 Task: Look for space in Sakhnīn, Israel from 5th June, 2023 to 16th June, 2023 for 2 adults in price range Rs.7000 to Rs.15000. Place can be entire place with 1  bedroom having 1 bed and 1 bathroom. Property type can be house, flat, guest house, hotel. Amenities needed are: washing machine. Booking option can be shelf check-in. Required host language is English.
Action: Mouse moved to (414, 57)
Screenshot: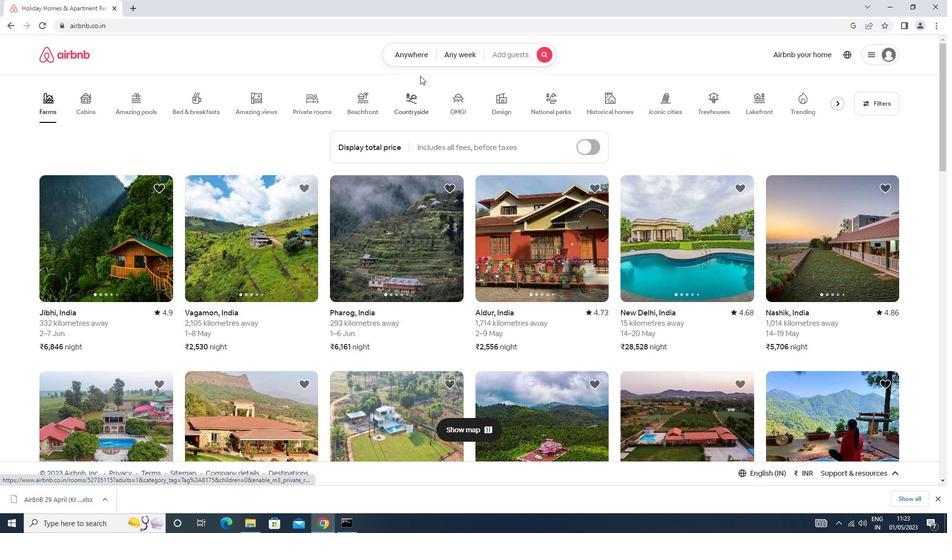 
Action: Mouse pressed left at (414, 57)
Screenshot: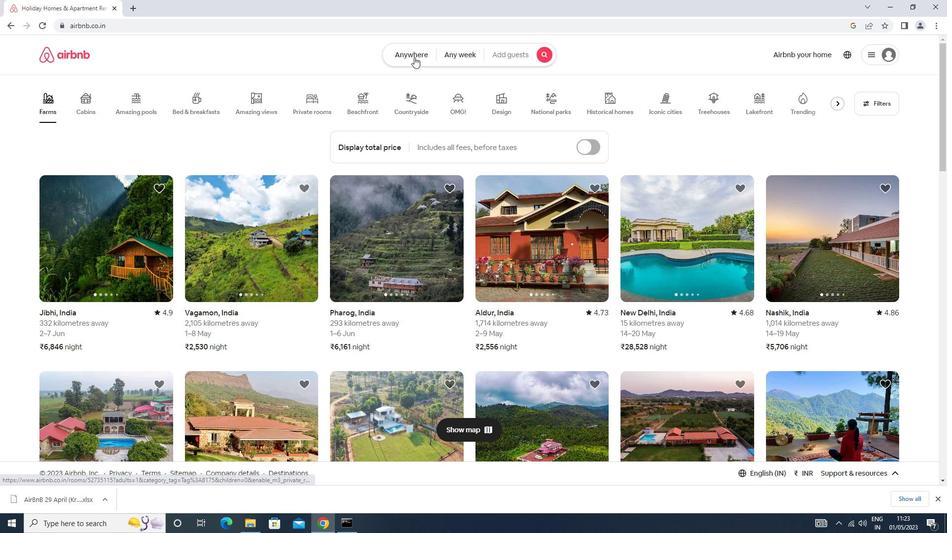 
Action: Mouse moved to (374, 87)
Screenshot: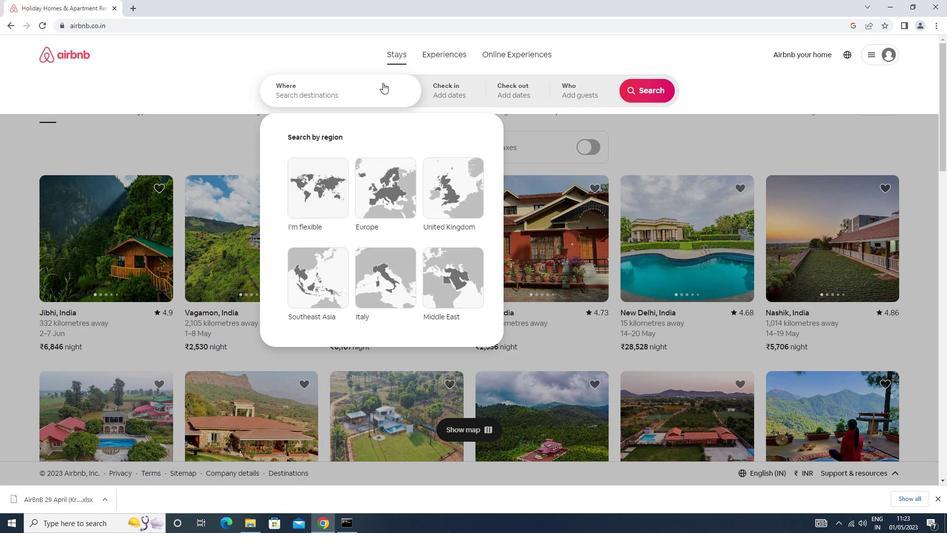 
Action: Mouse pressed left at (374, 87)
Screenshot: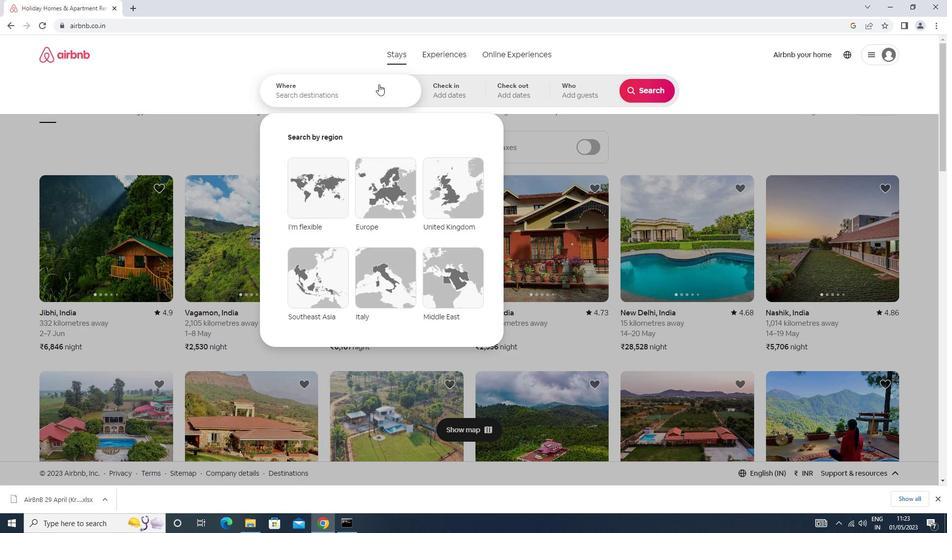 
Action: Key pressed sakhnin<Key.enter>
Screenshot: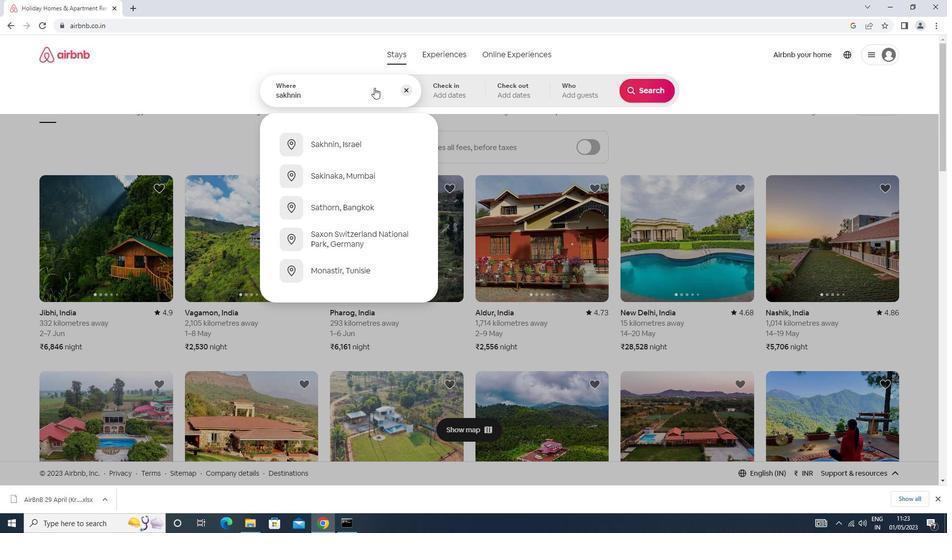 
Action: Mouse moved to (517, 238)
Screenshot: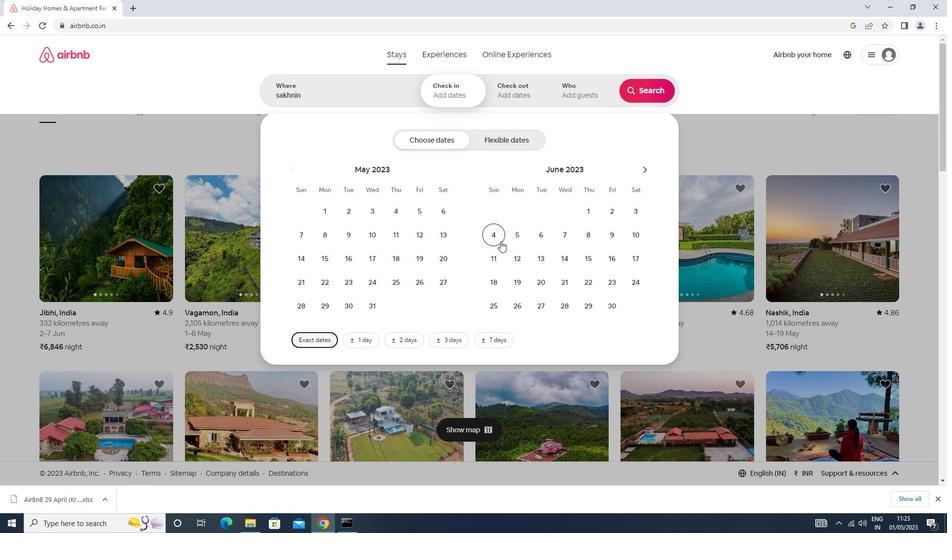 
Action: Mouse pressed left at (517, 238)
Screenshot: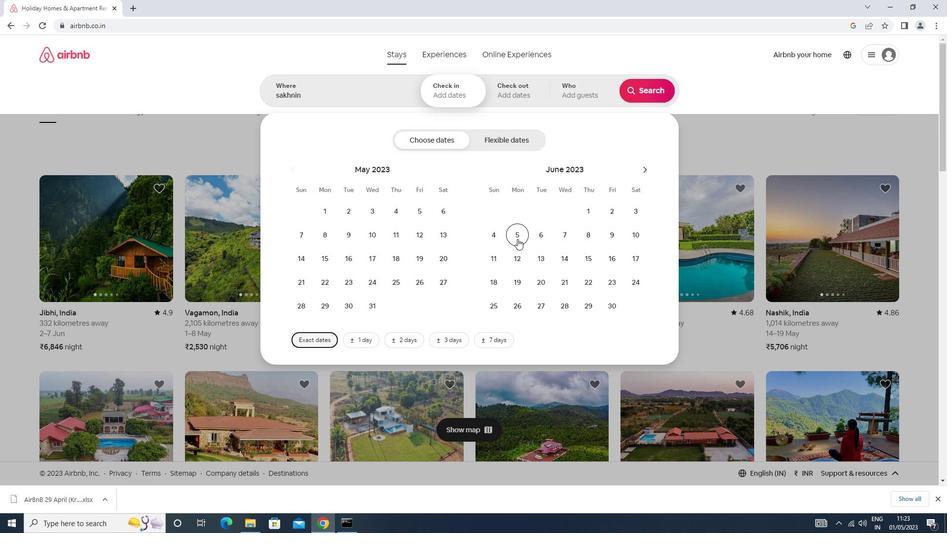 
Action: Mouse moved to (613, 258)
Screenshot: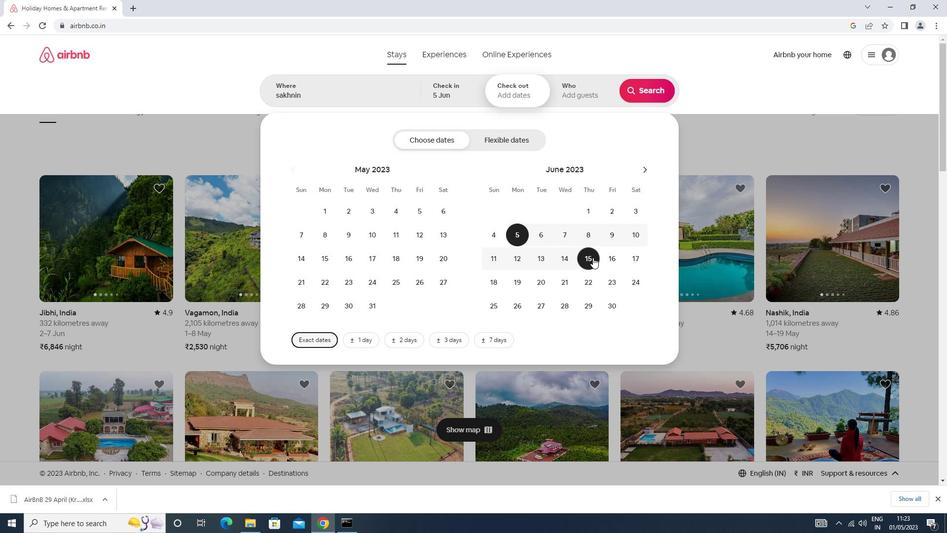 
Action: Mouse pressed left at (613, 258)
Screenshot: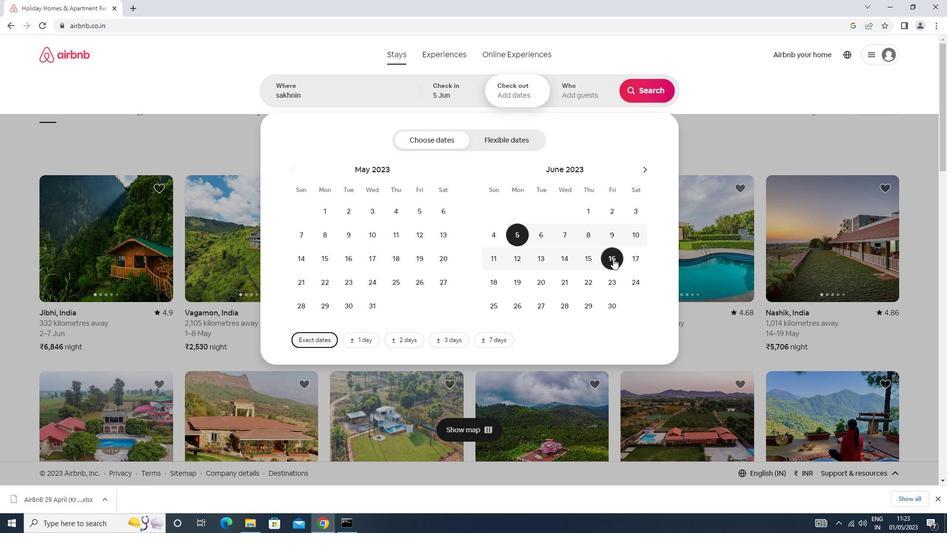 
Action: Mouse moved to (579, 88)
Screenshot: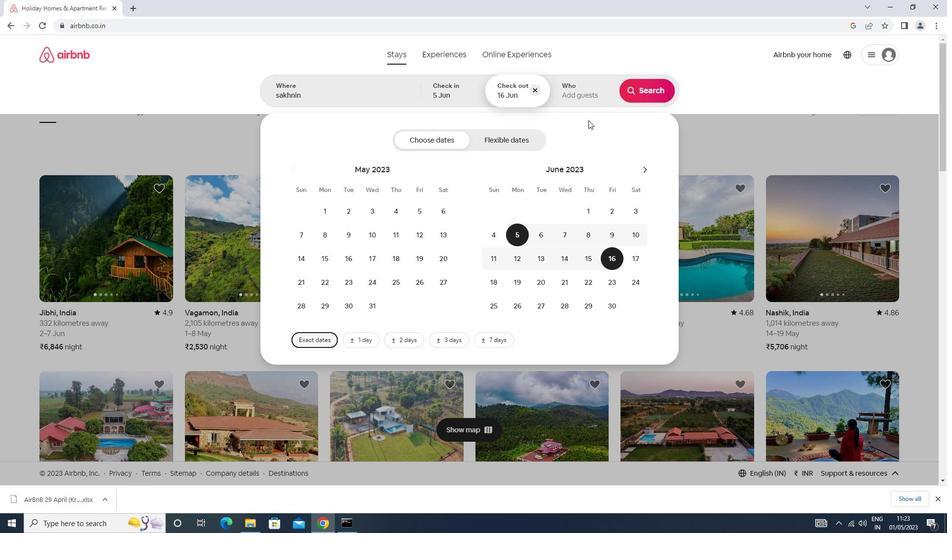 
Action: Mouse pressed left at (579, 88)
Screenshot: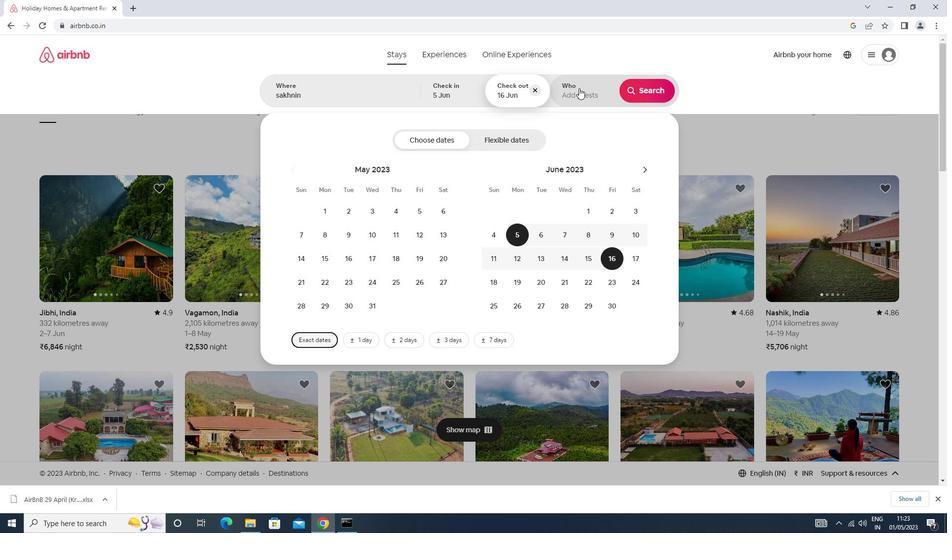 
Action: Mouse moved to (657, 145)
Screenshot: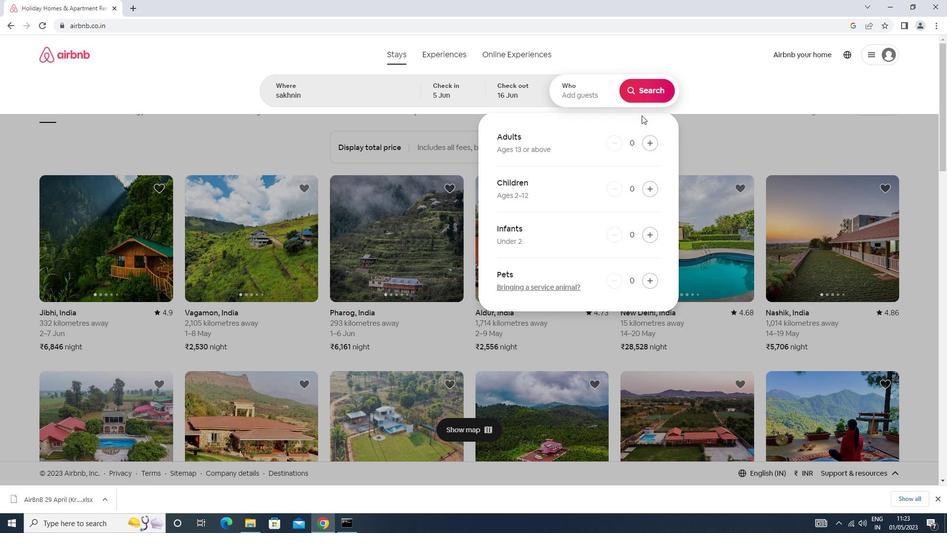 
Action: Mouse pressed left at (657, 145)
Screenshot: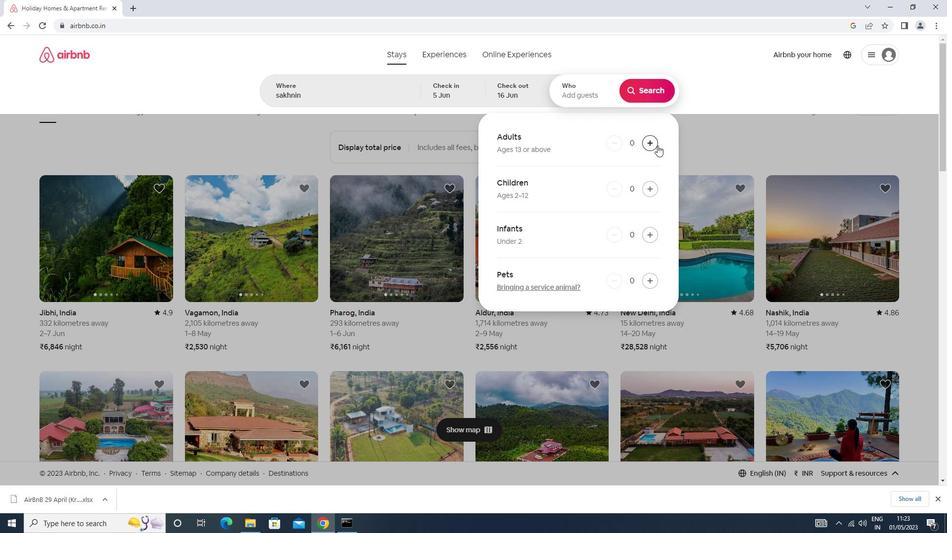 
Action: Mouse moved to (657, 145)
Screenshot: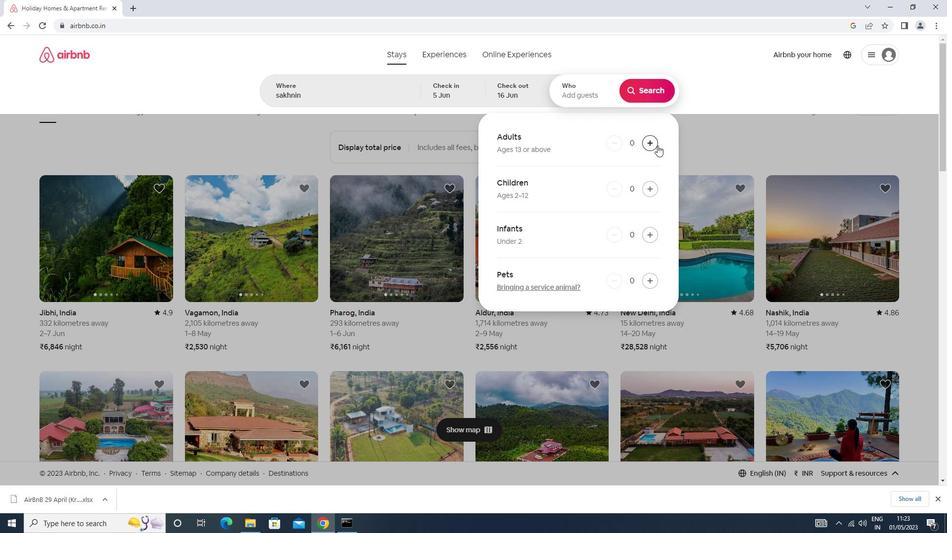 
Action: Mouse pressed left at (657, 145)
Screenshot: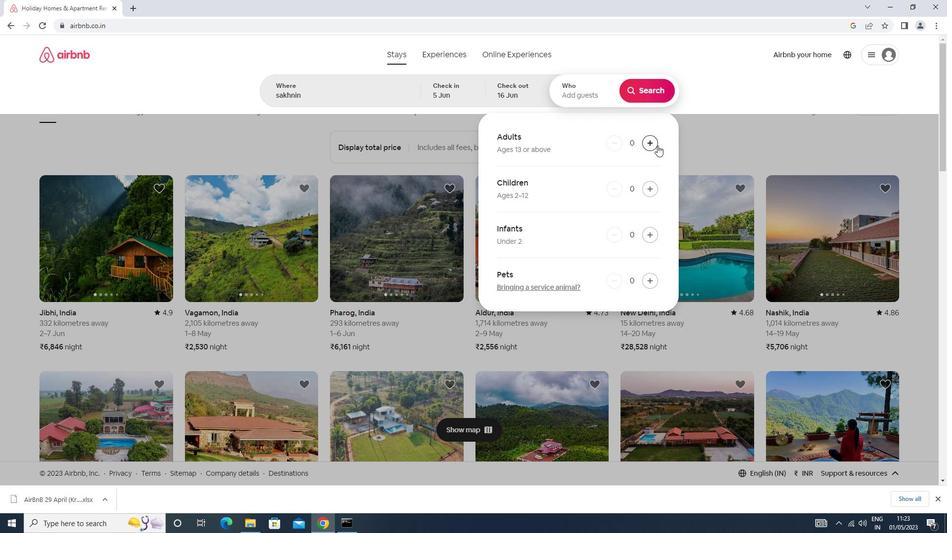 
Action: Mouse moved to (641, 81)
Screenshot: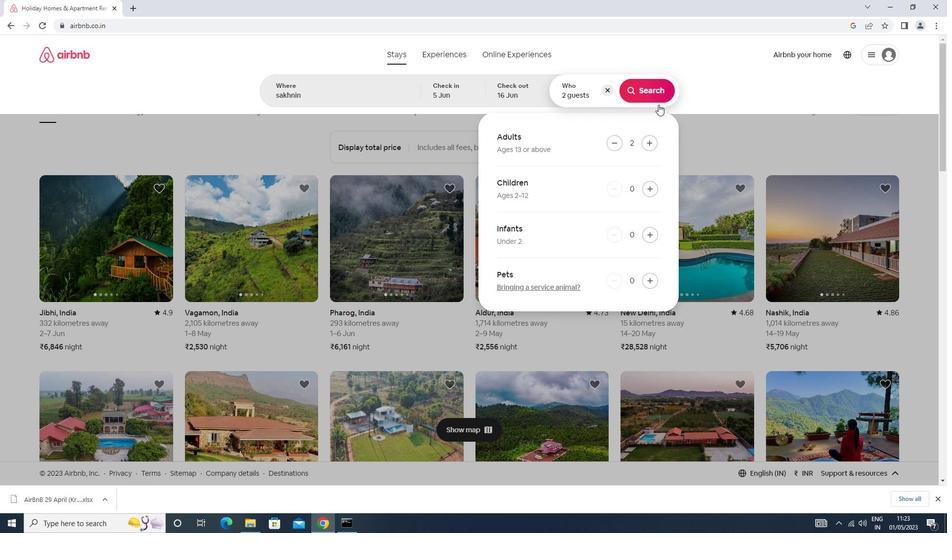 
Action: Mouse pressed left at (641, 81)
Screenshot: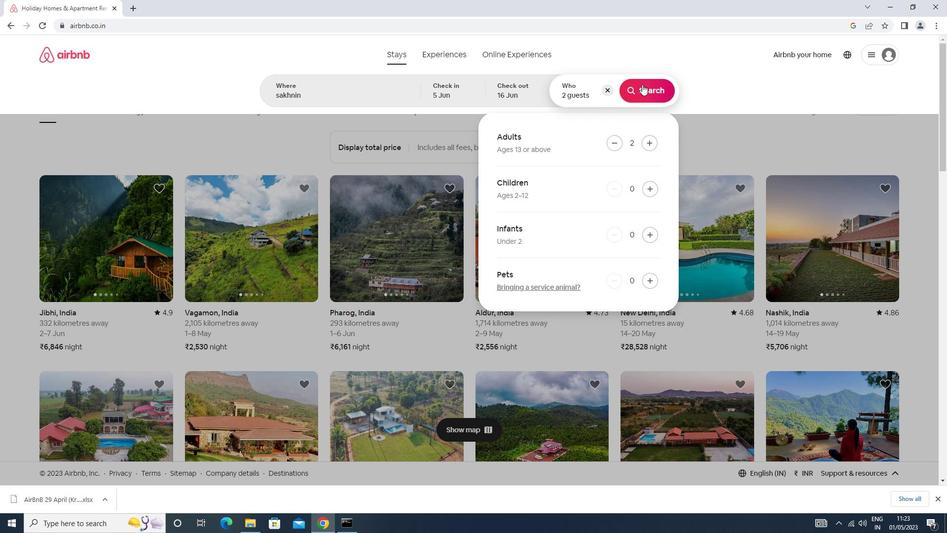 
Action: Mouse moved to (912, 92)
Screenshot: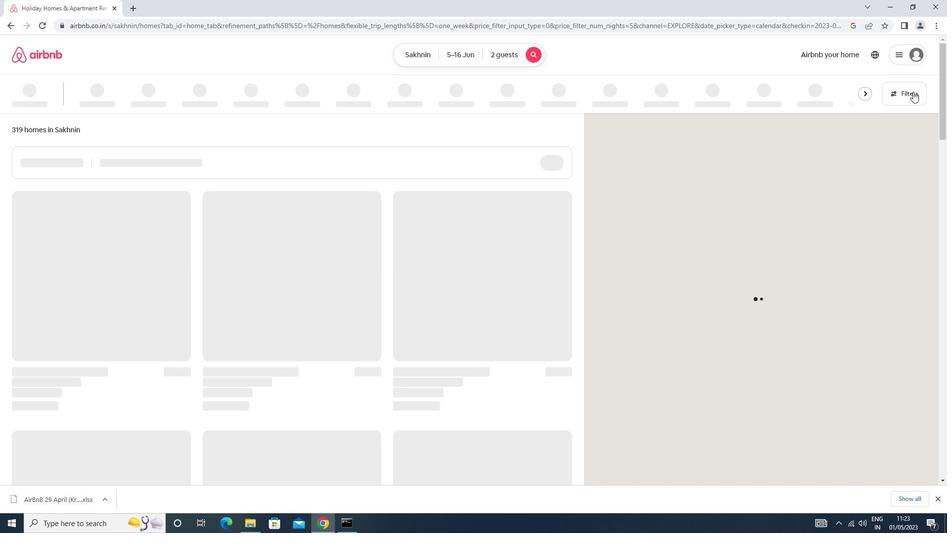 
Action: Mouse pressed left at (912, 92)
Screenshot: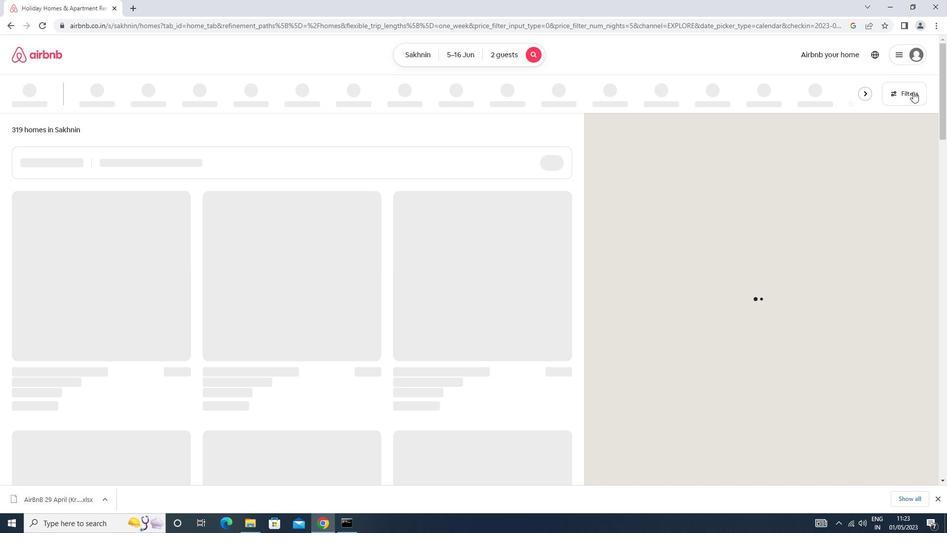 
Action: Mouse moved to (444, 219)
Screenshot: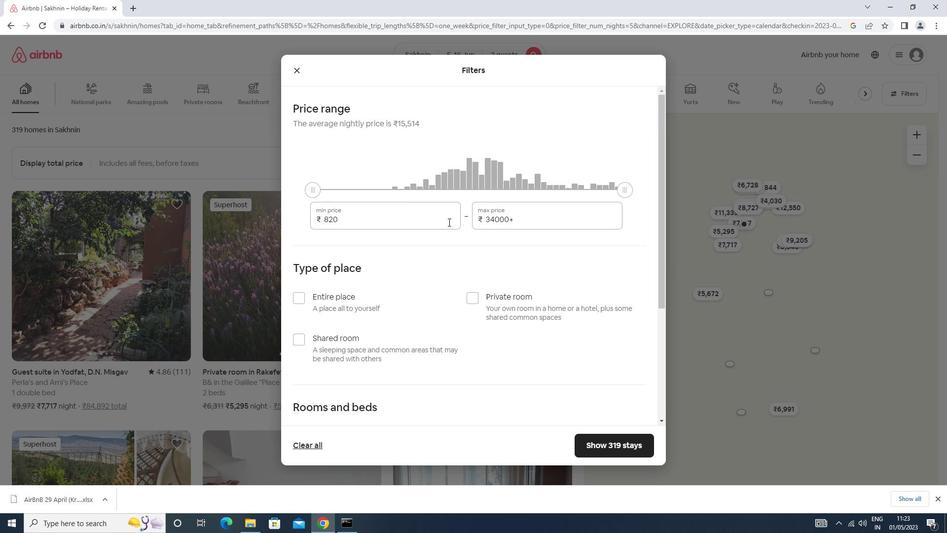 
Action: Mouse pressed left at (444, 219)
Screenshot: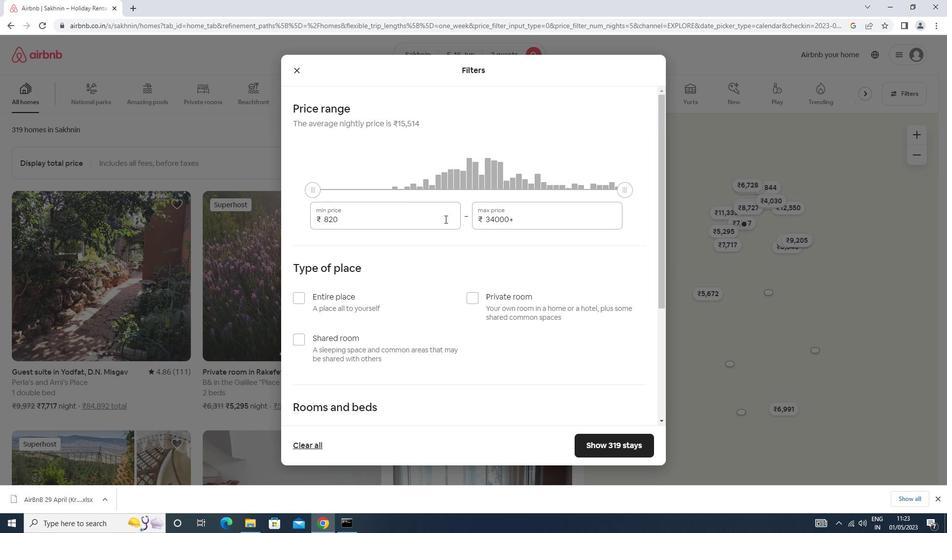 
Action: Key pressed <Key.backspace><Key.backspace><Key.backspace>7000<Key.tab>15000
Screenshot: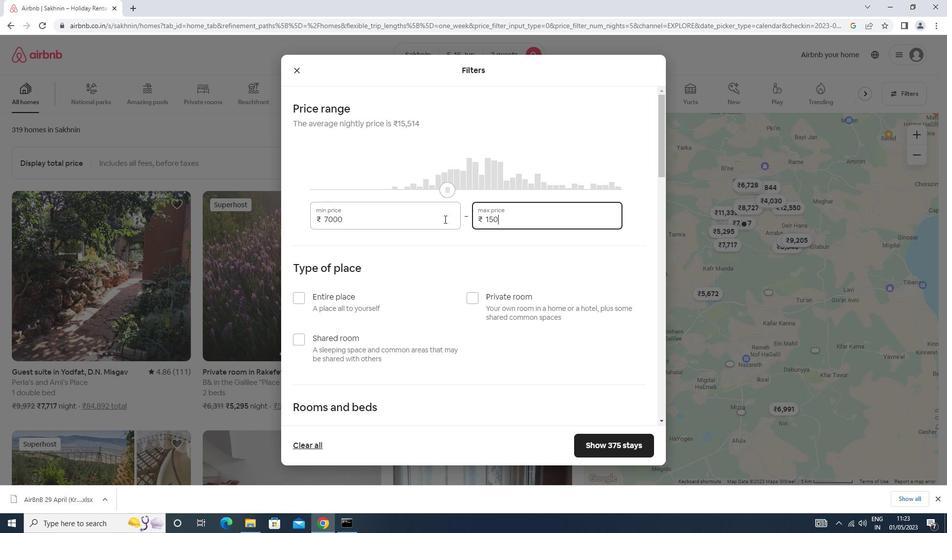 
Action: Mouse scrolled (444, 218) with delta (0, 0)
Screenshot: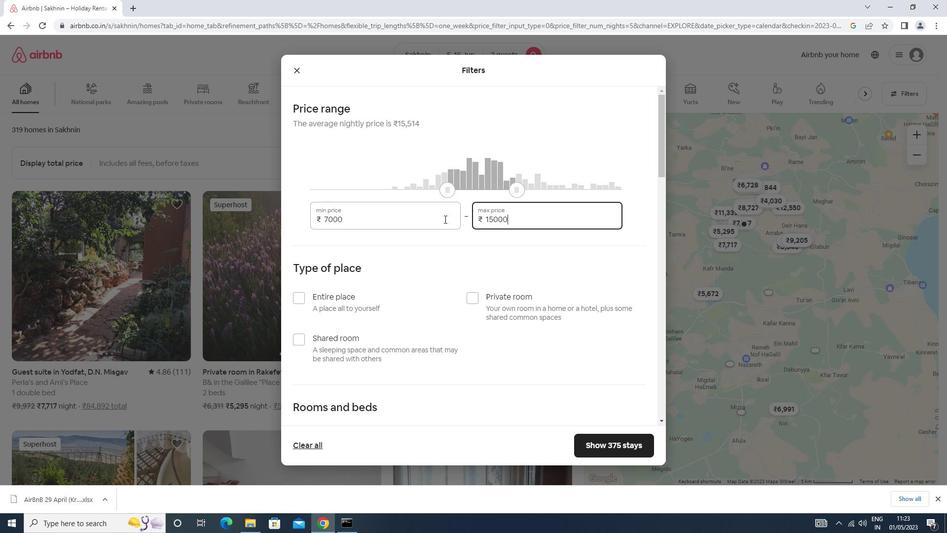 
Action: Mouse scrolled (444, 218) with delta (0, 0)
Screenshot: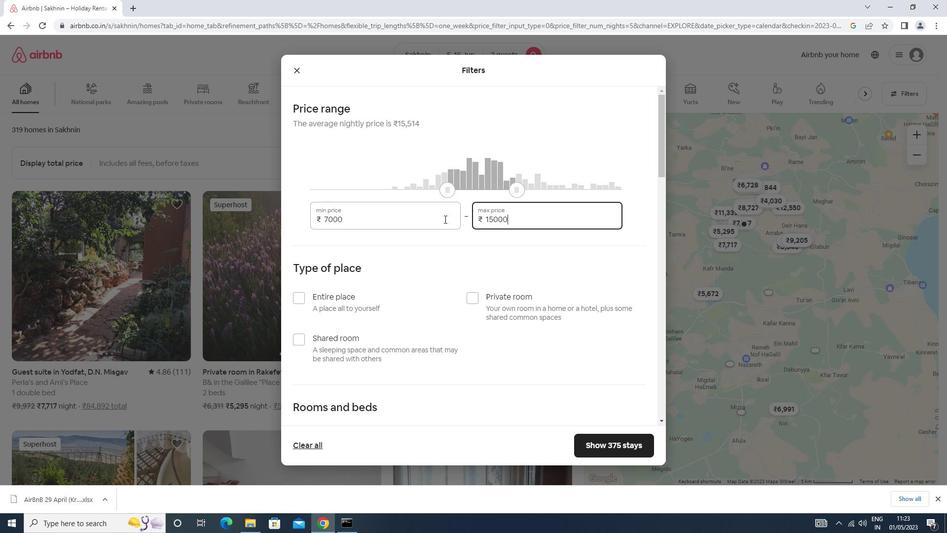 
Action: Mouse moved to (321, 194)
Screenshot: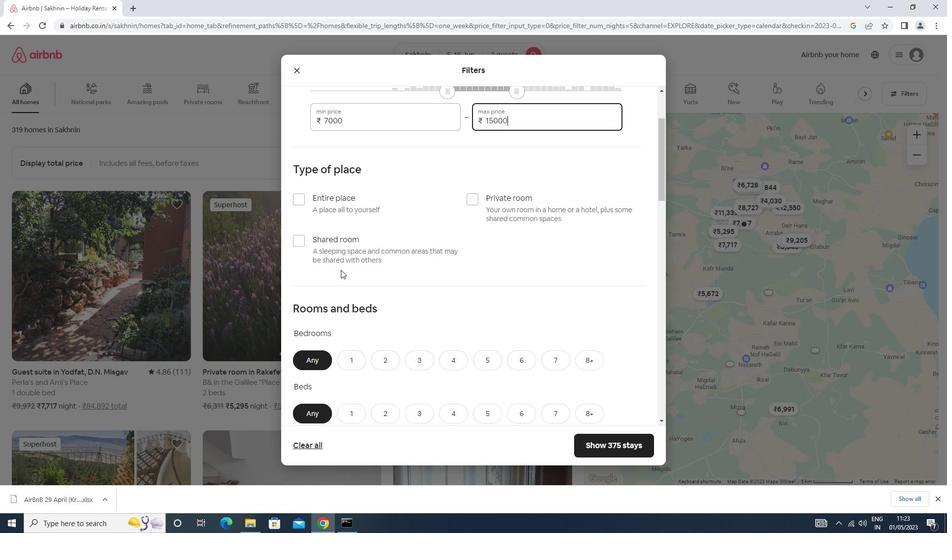 
Action: Mouse pressed left at (321, 194)
Screenshot: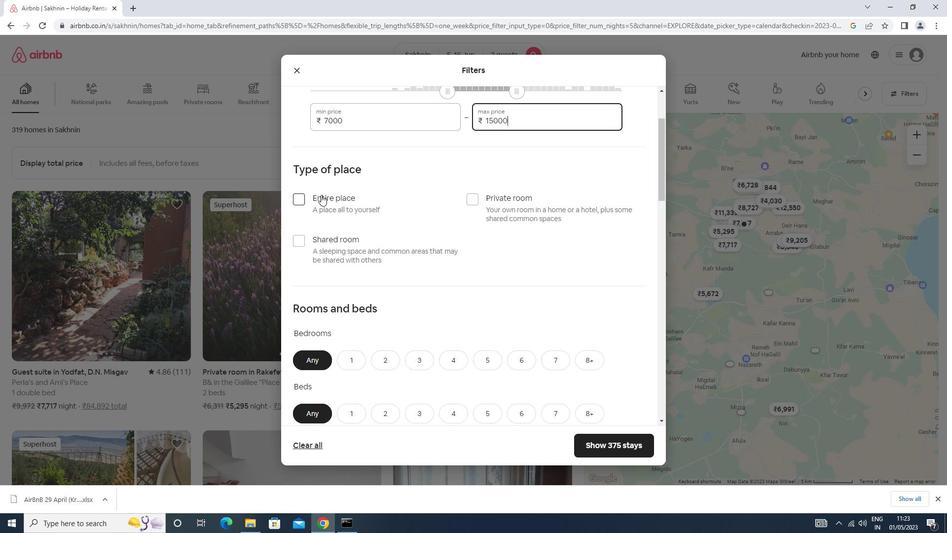
Action: Mouse moved to (321, 193)
Screenshot: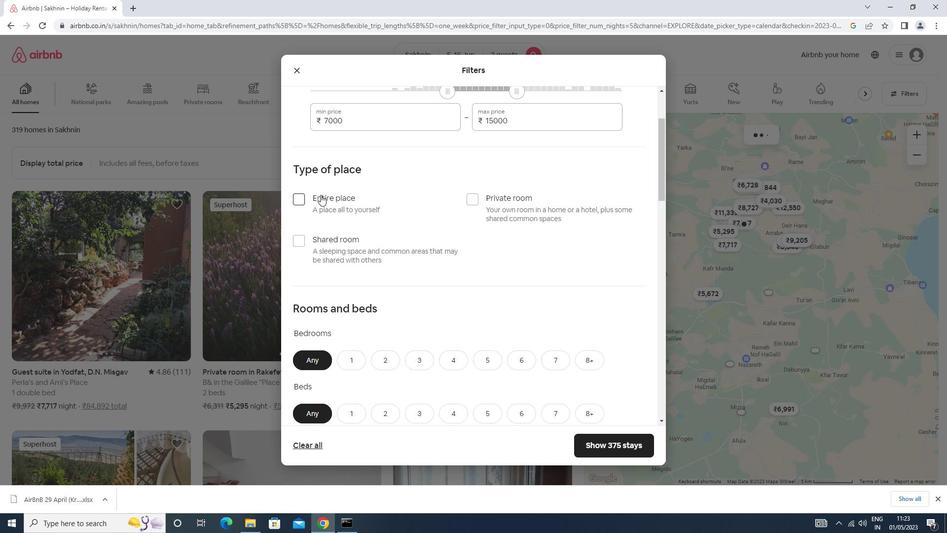 
Action: Mouse scrolled (321, 193) with delta (0, 0)
Screenshot: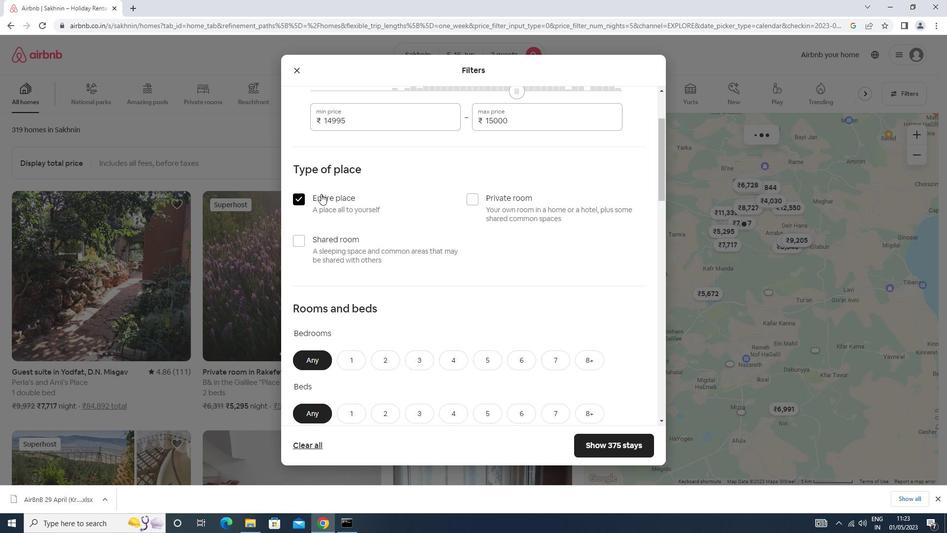 
Action: Mouse scrolled (321, 193) with delta (0, 0)
Screenshot: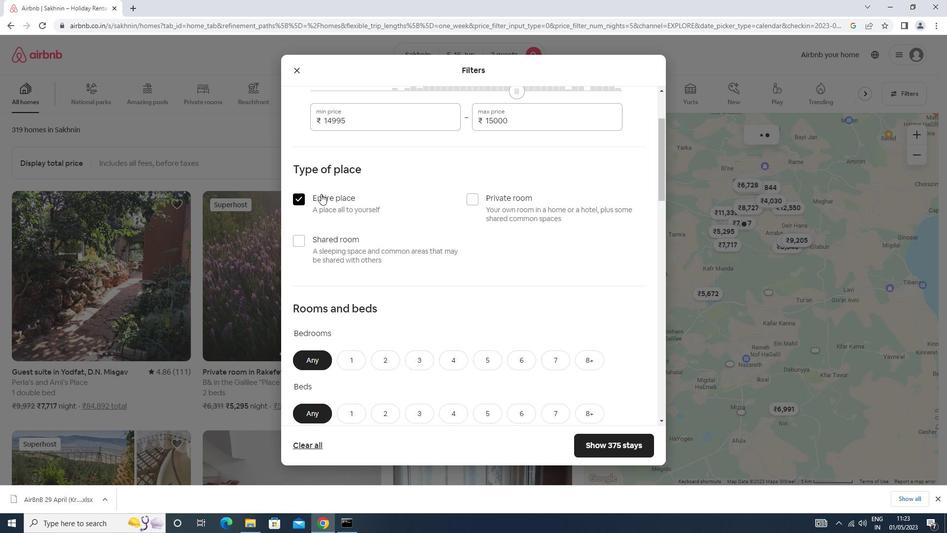 
Action: Mouse moved to (350, 258)
Screenshot: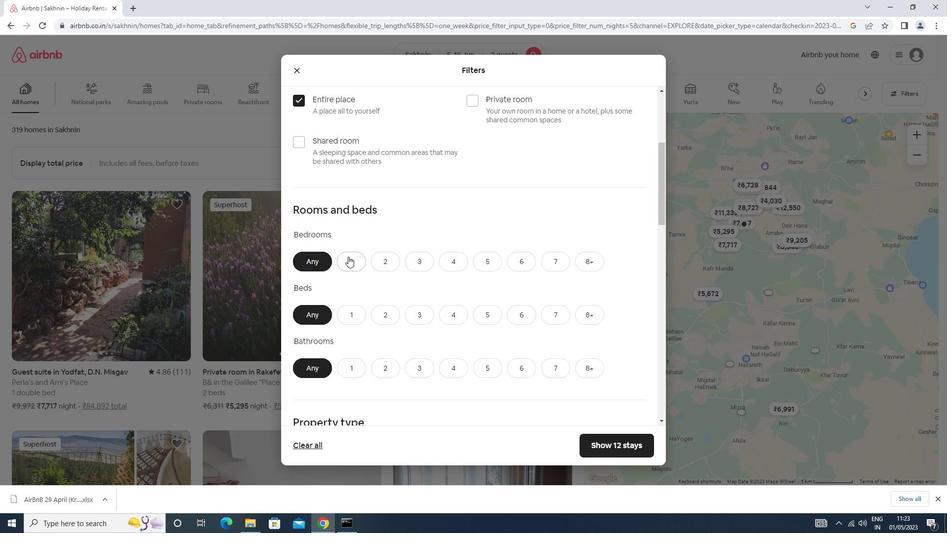 
Action: Mouse pressed left at (350, 258)
Screenshot: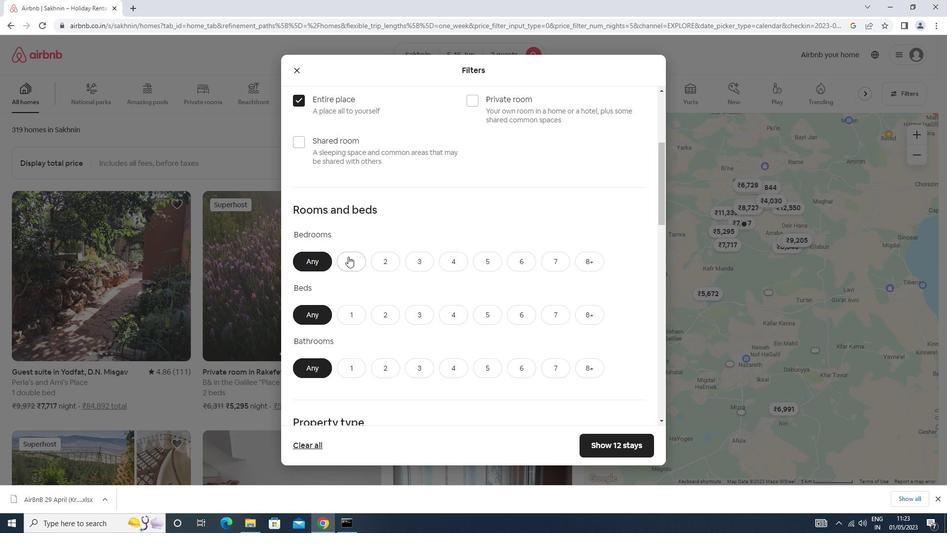 
Action: Mouse moved to (358, 317)
Screenshot: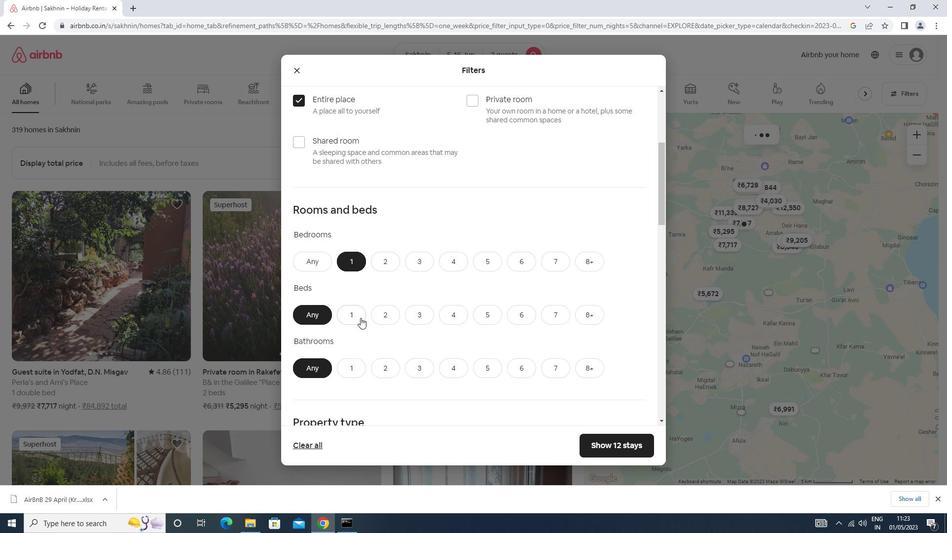 
Action: Mouse pressed left at (358, 317)
Screenshot: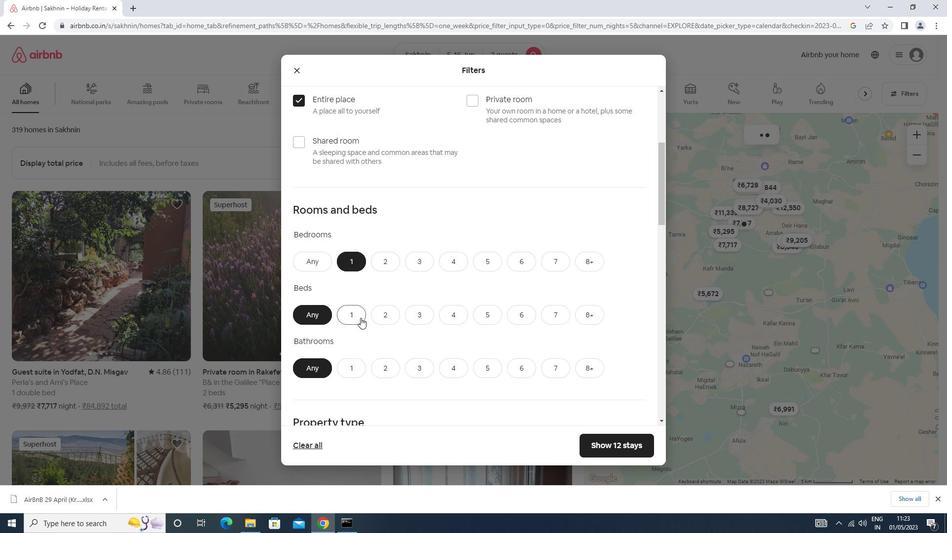 
Action: Mouse moved to (344, 368)
Screenshot: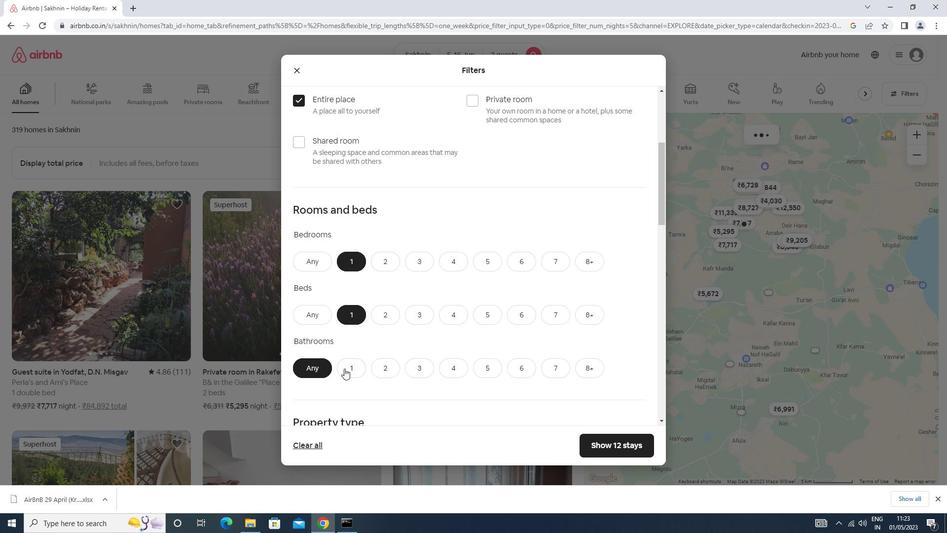 
Action: Mouse pressed left at (344, 368)
Screenshot: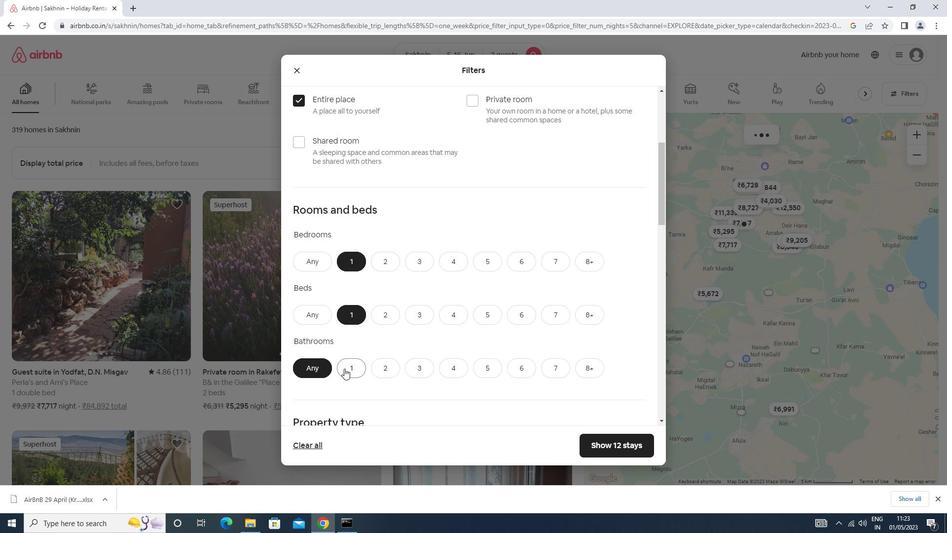 
Action: Mouse moved to (372, 314)
Screenshot: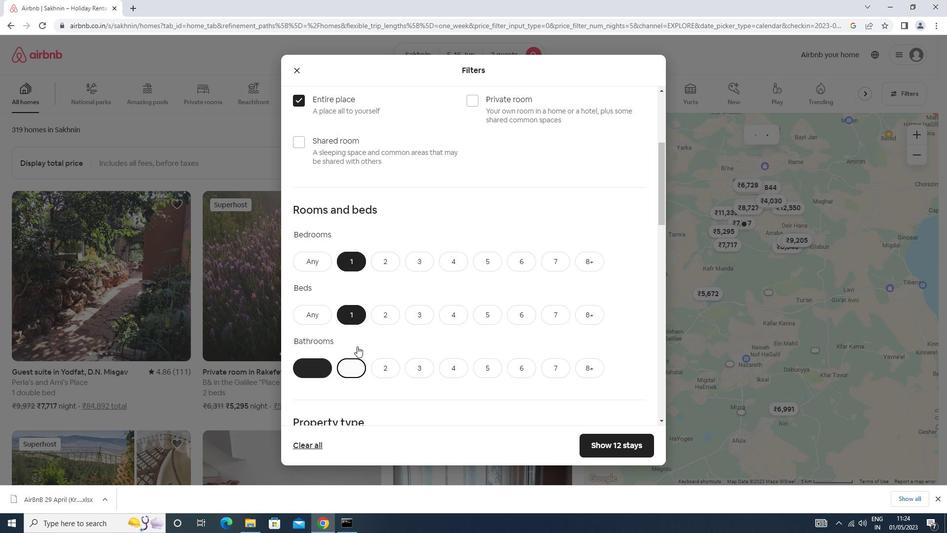 
Action: Mouse scrolled (372, 313) with delta (0, 0)
Screenshot: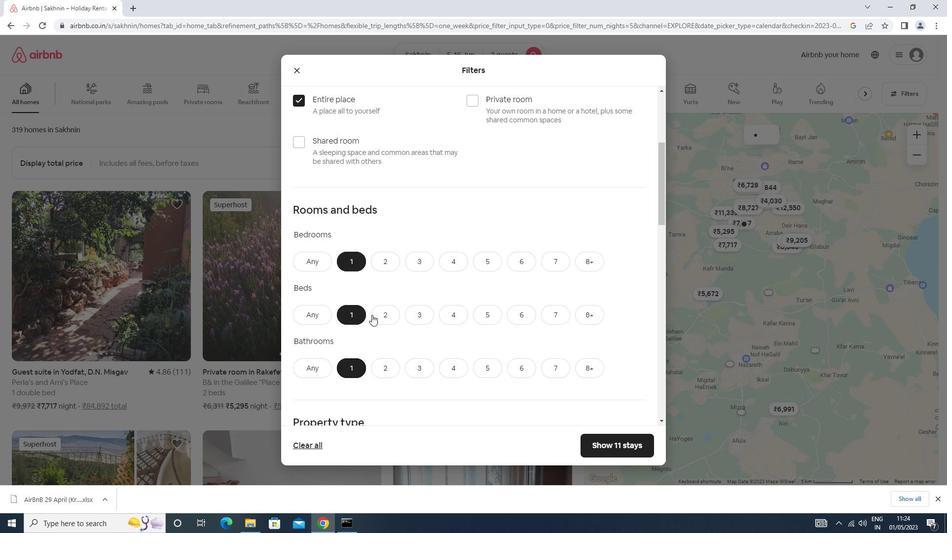 
Action: Mouse moved to (372, 313)
Screenshot: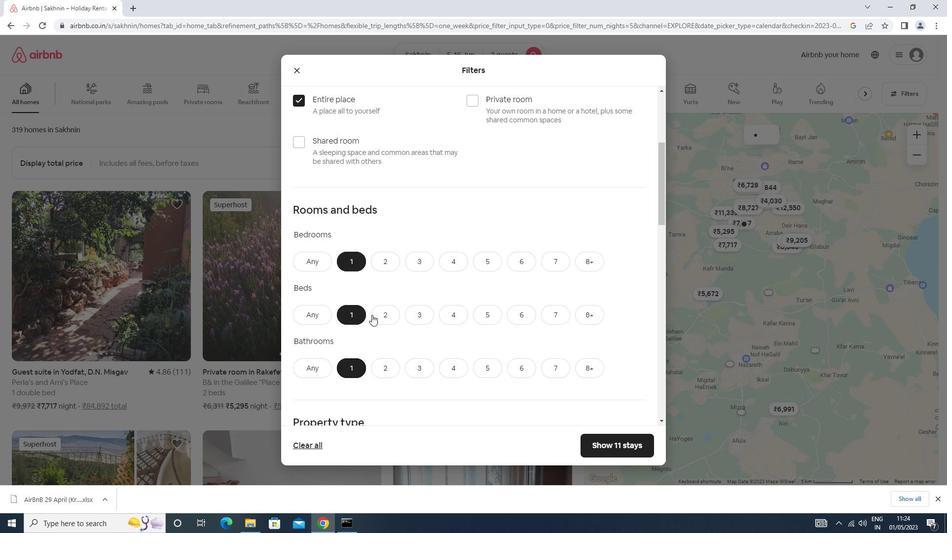 
Action: Mouse scrolled (372, 313) with delta (0, 0)
Screenshot: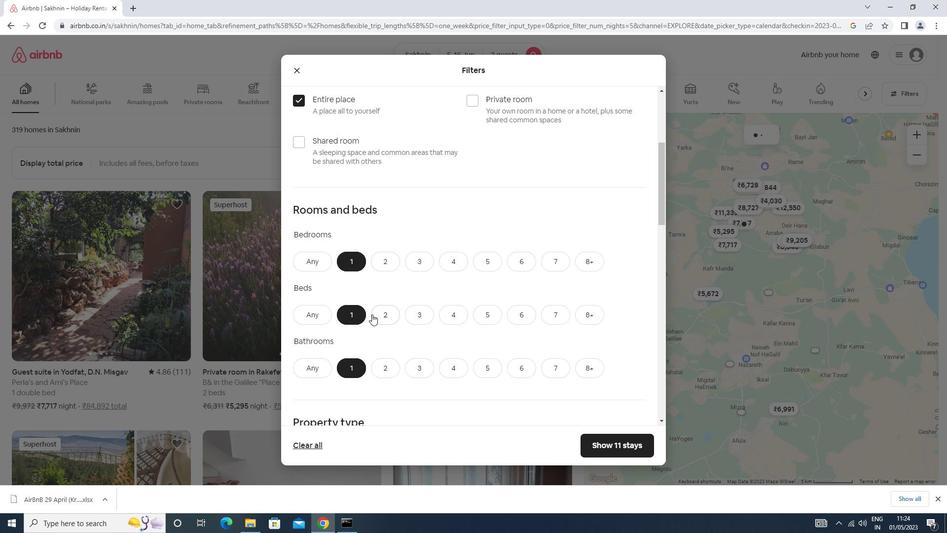 
Action: Mouse moved to (371, 313)
Screenshot: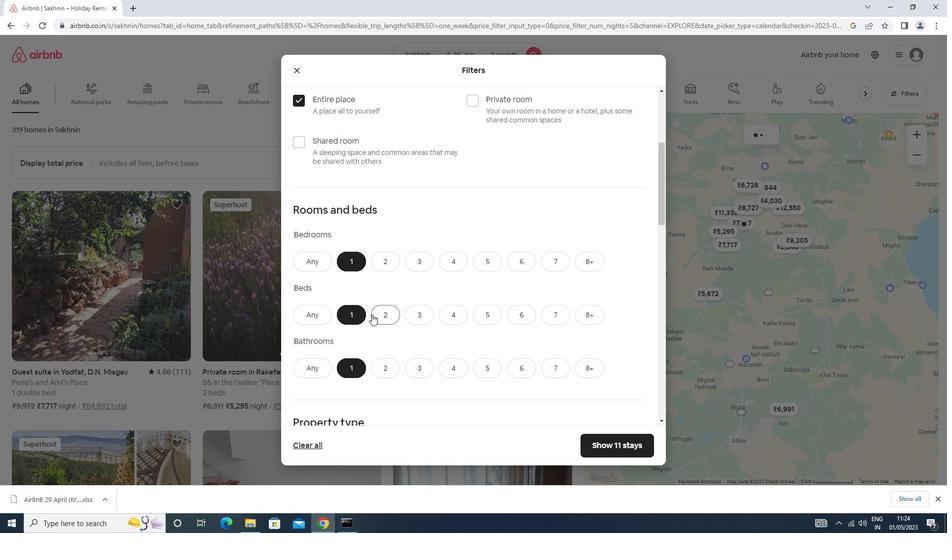 
Action: Mouse scrolled (371, 313) with delta (0, 0)
Screenshot: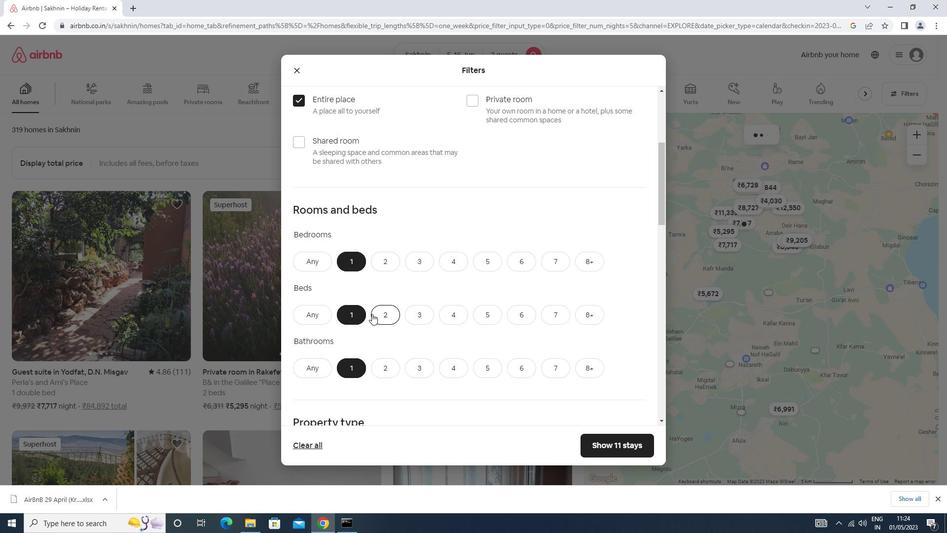 
Action: Mouse scrolled (371, 313) with delta (0, 0)
Screenshot: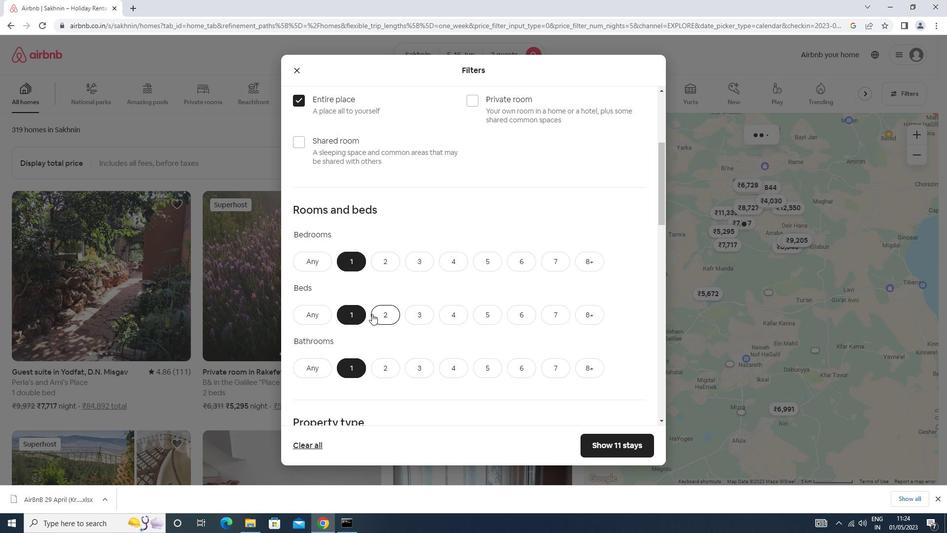 
Action: Mouse moved to (353, 279)
Screenshot: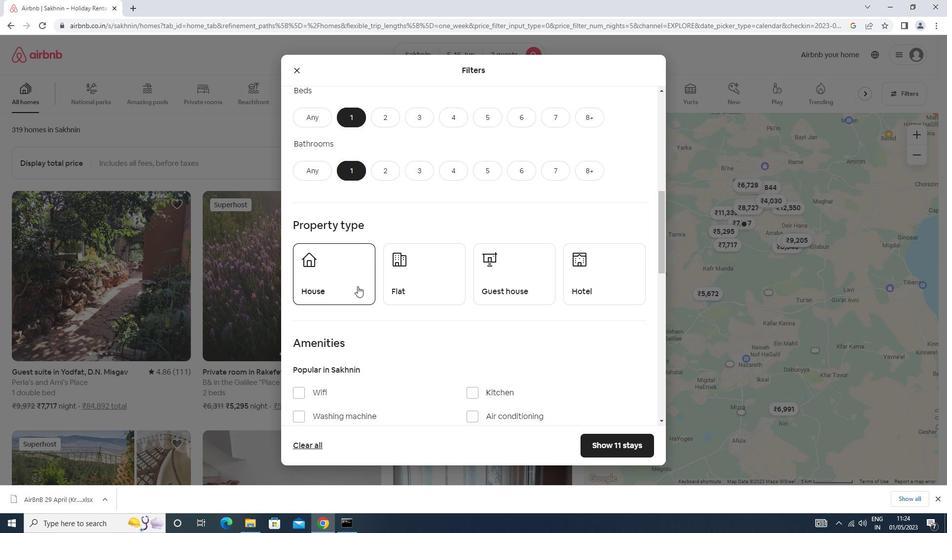 
Action: Mouse pressed left at (353, 279)
Screenshot: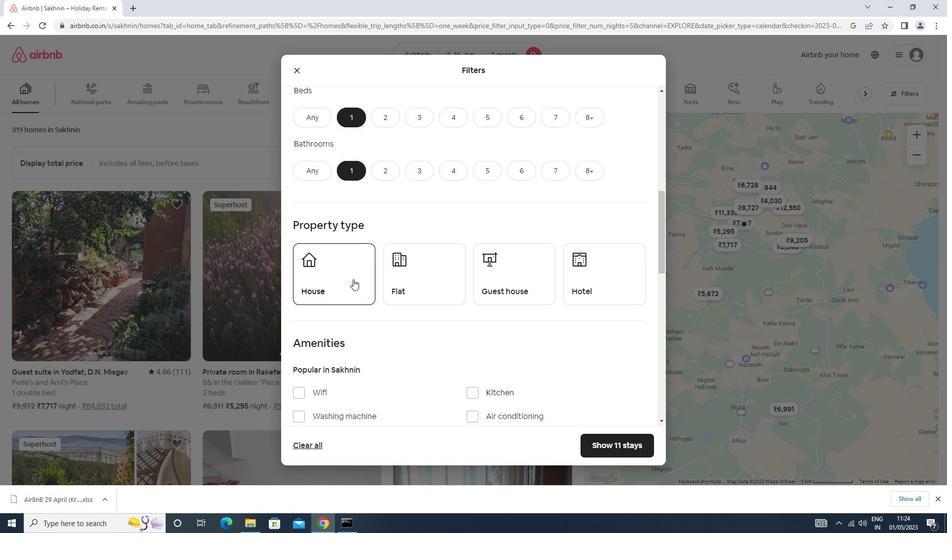 
Action: Mouse moved to (433, 276)
Screenshot: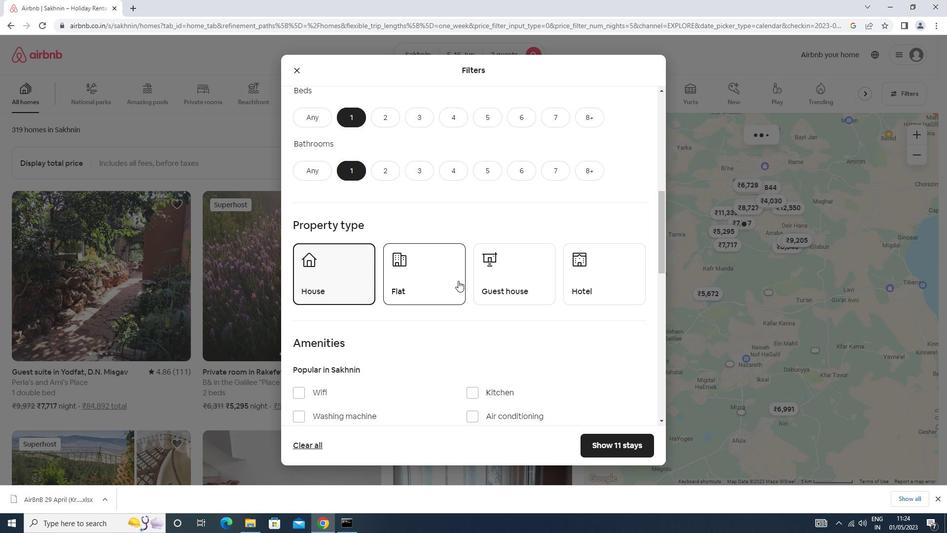 
Action: Mouse pressed left at (433, 276)
Screenshot: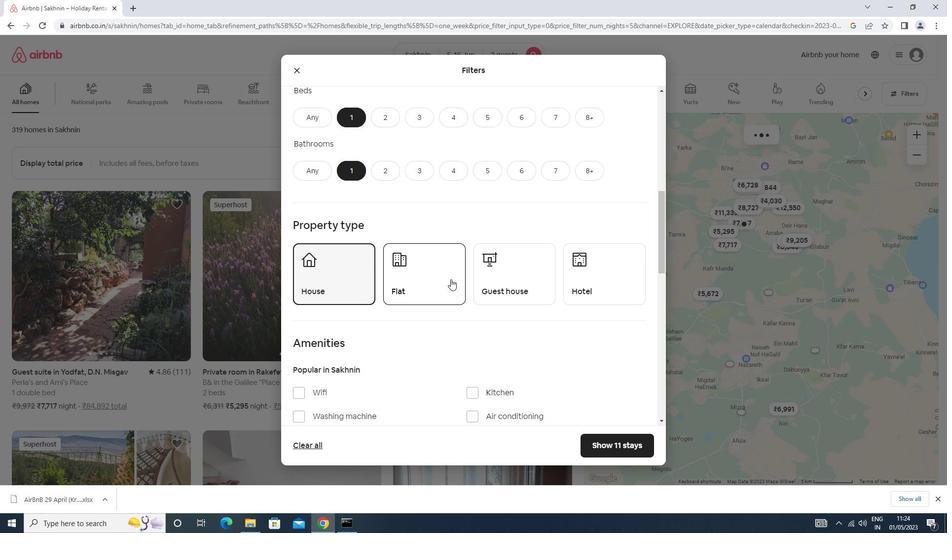 
Action: Mouse moved to (518, 271)
Screenshot: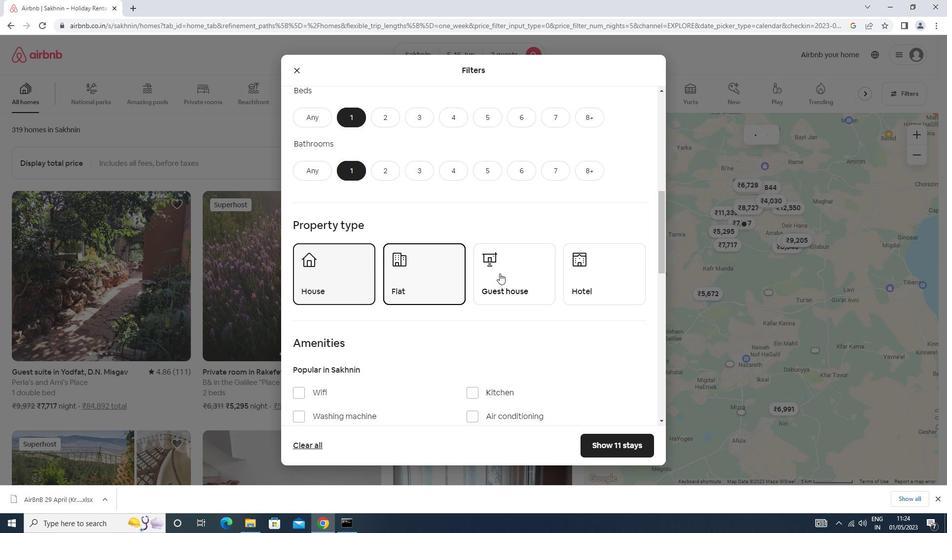 
Action: Mouse pressed left at (518, 271)
Screenshot: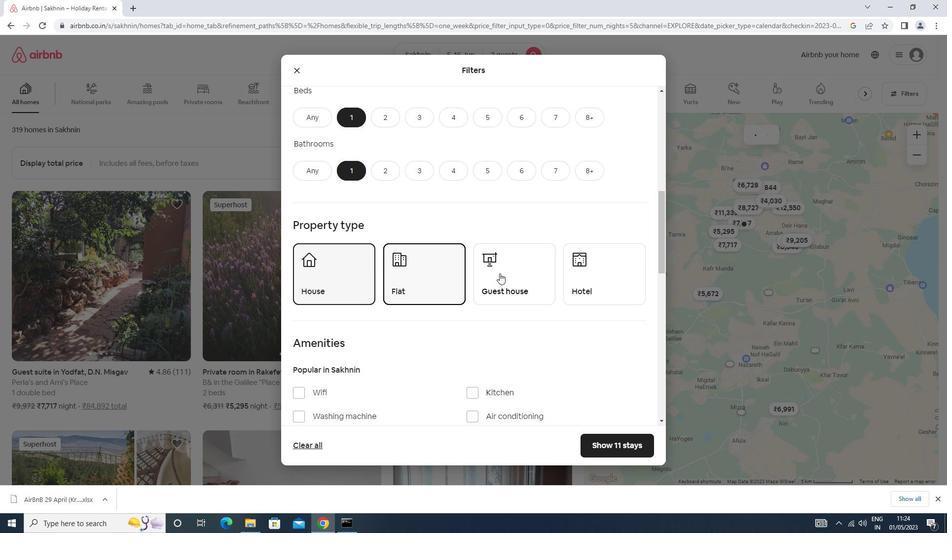 
Action: Mouse moved to (602, 282)
Screenshot: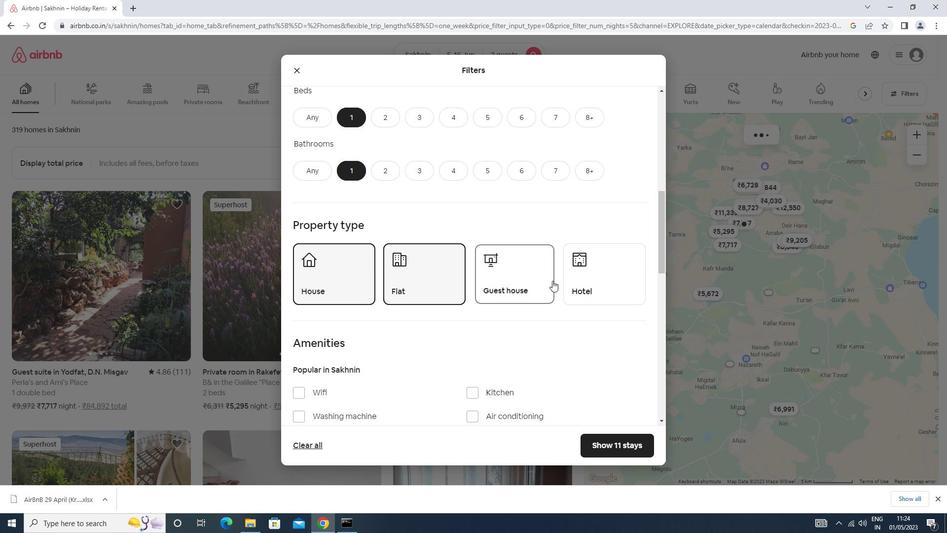 
Action: Mouse pressed left at (602, 282)
Screenshot: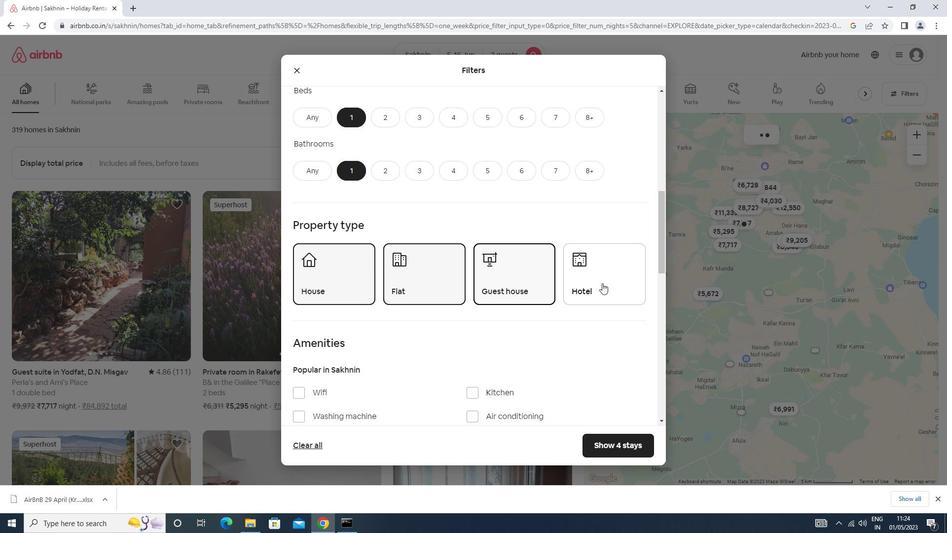 
Action: Mouse moved to (412, 266)
Screenshot: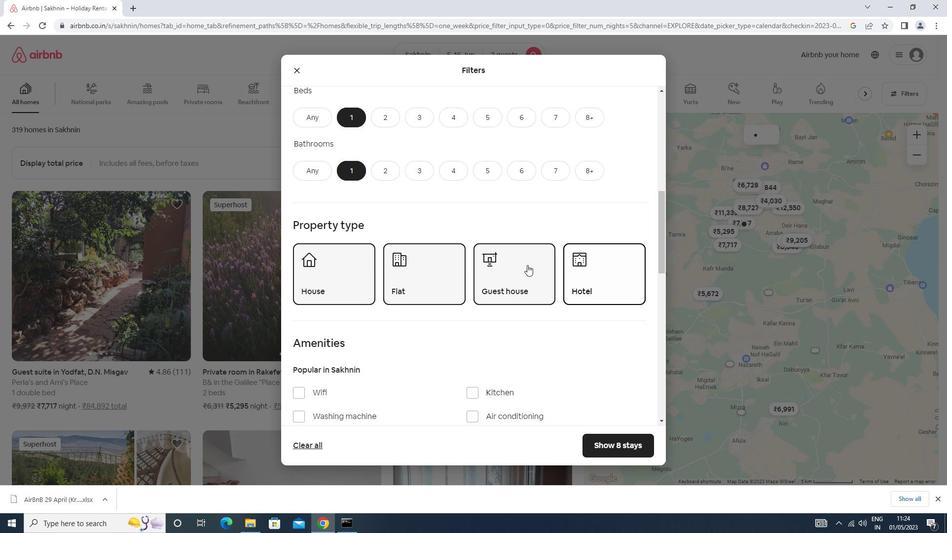 
Action: Mouse scrolled (412, 266) with delta (0, 0)
Screenshot: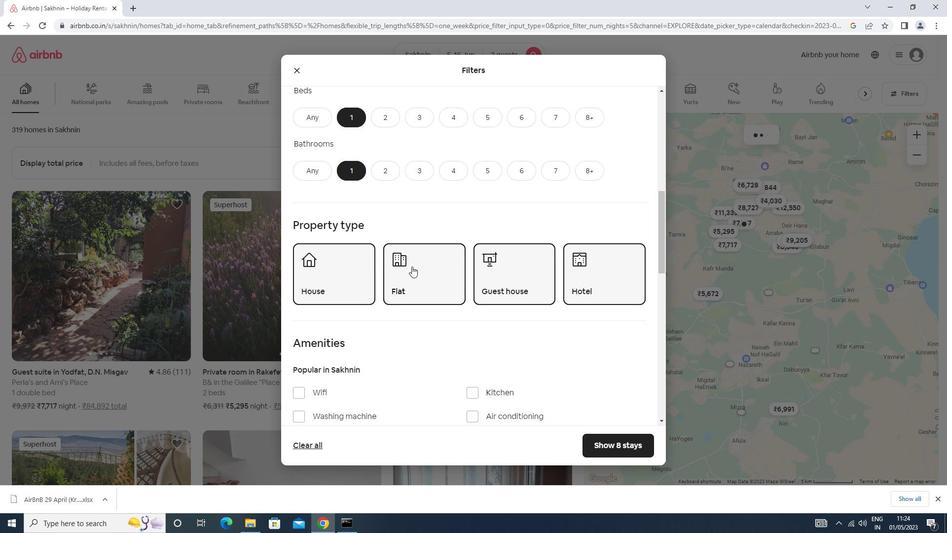 
Action: Mouse moved to (411, 267)
Screenshot: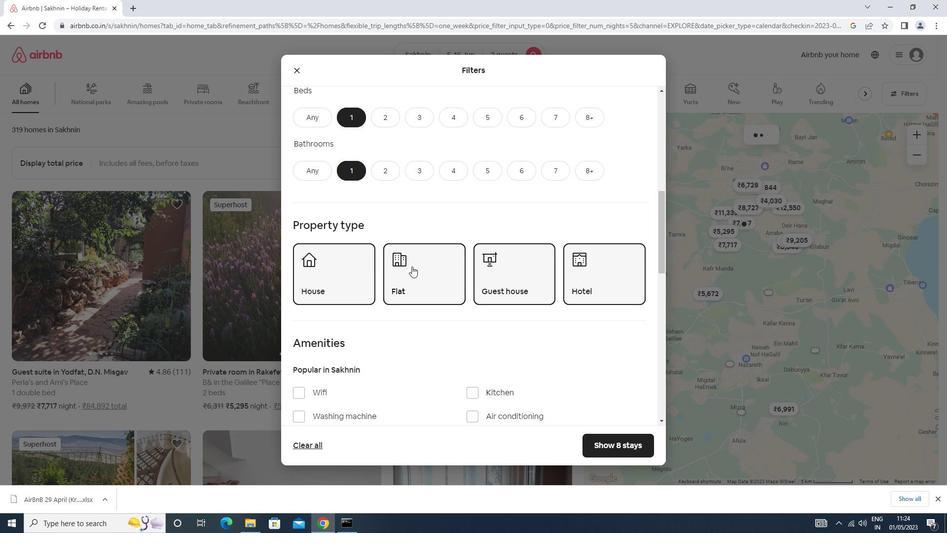 
Action: Mouse scrolled (411, 266) with delta (0, 0)
Screenshot: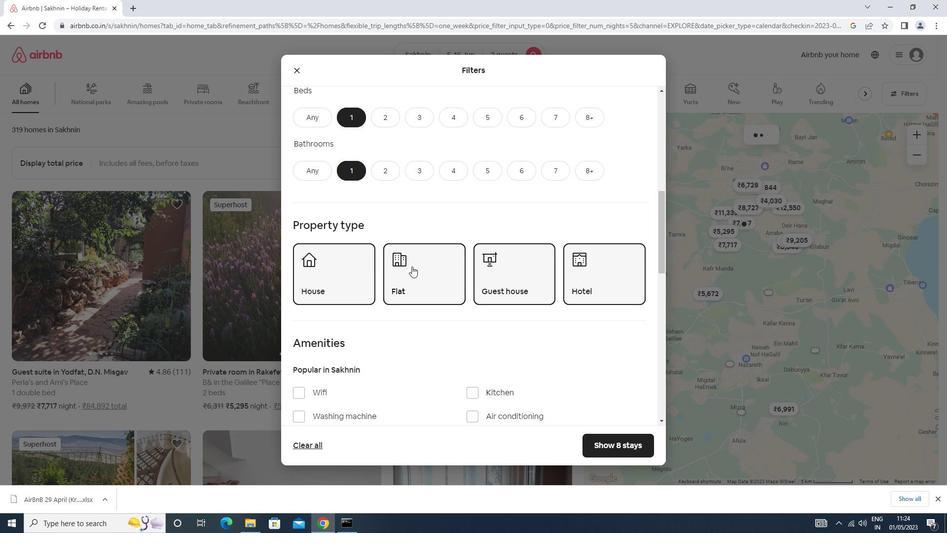 
Action: Mouse moved to (411, 267)
Screenshot: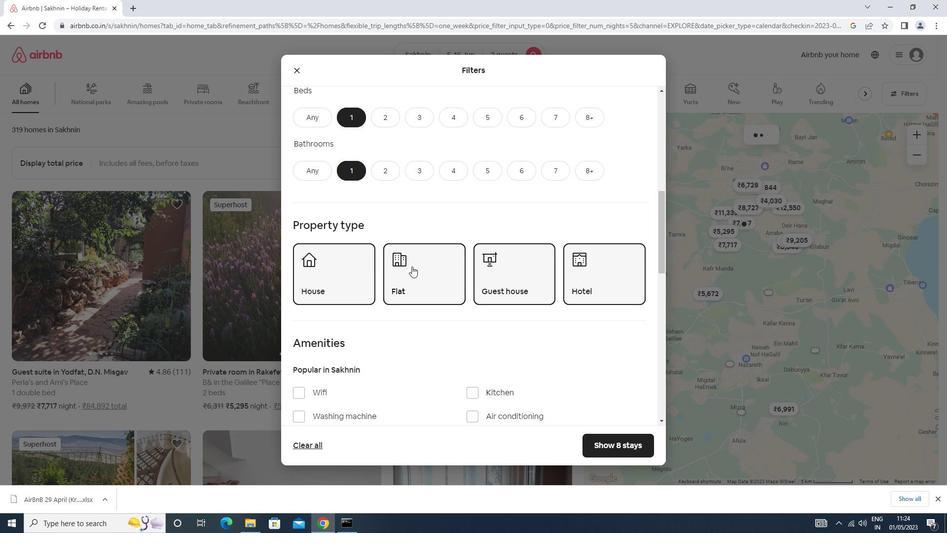 
Action: Mouse scrolled (411, 266) with delta (0, 0)
Screenshot: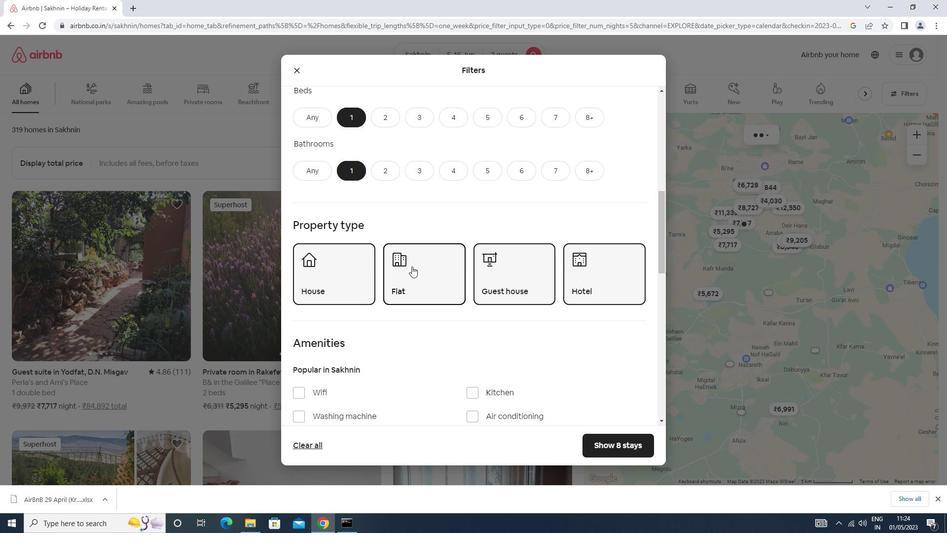
Action: Mouse moved to (410, 267)
Screenshot: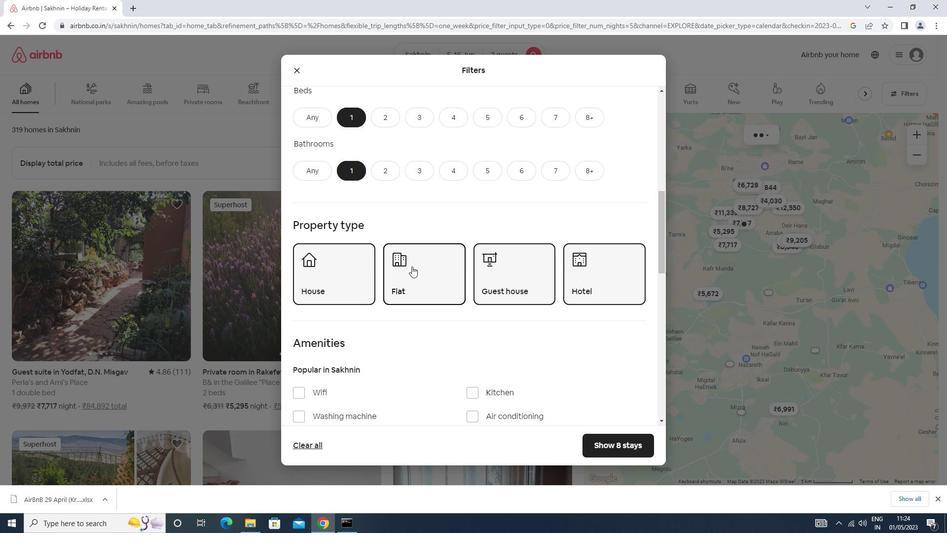 
Action: Mouse scrolled (410, 267) with delta (0, 0)
Screenshot: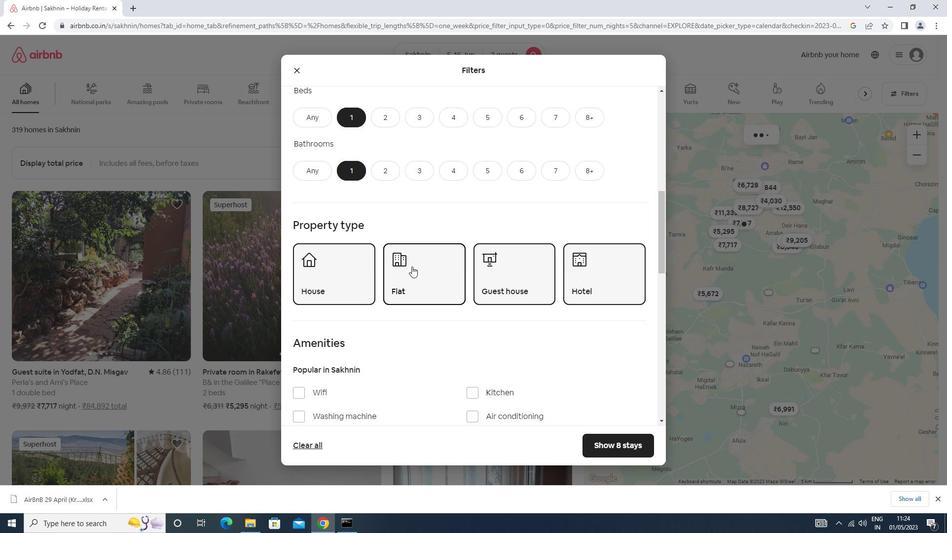 
Action: Mouse moved to (333, 217)
Screenshot: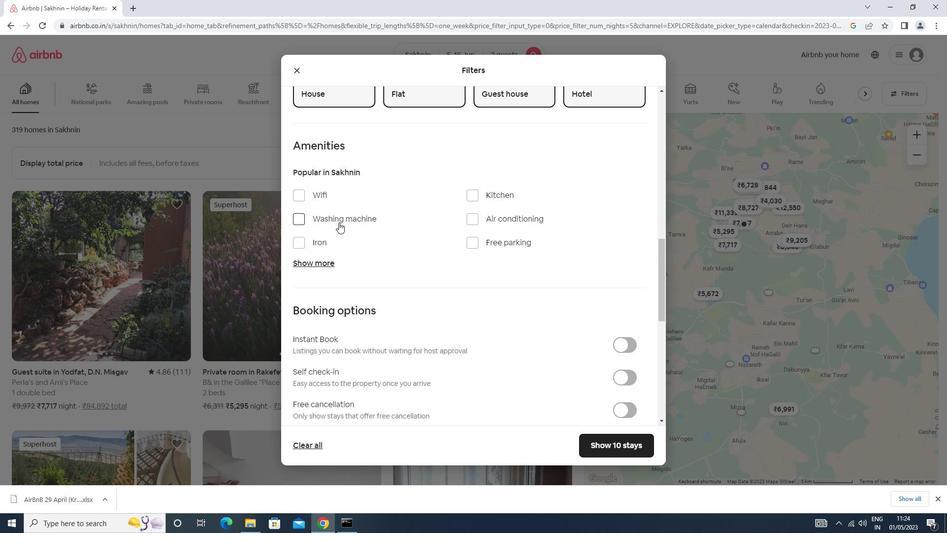 
Action: Mouse pressed left at (333, 217)
Screenshot: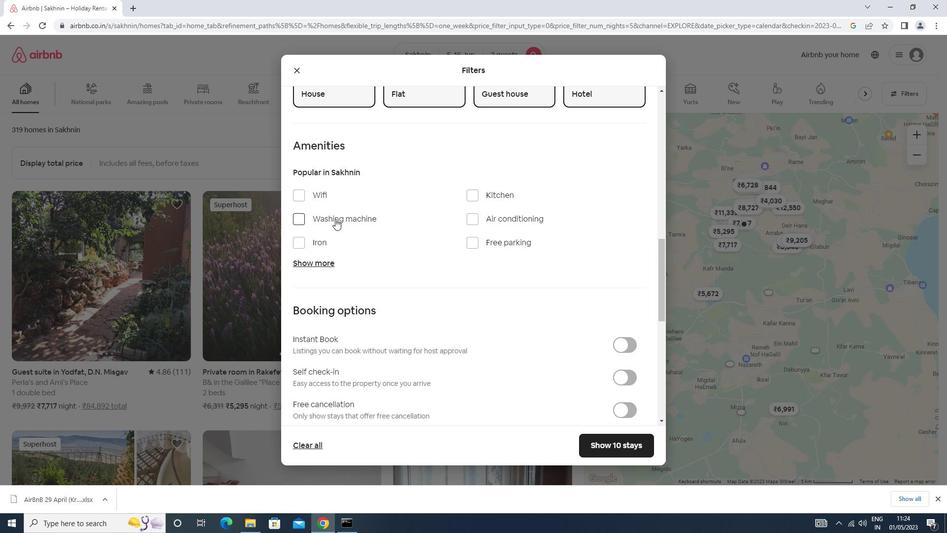 
Action: Mouse moved to (624, 374)
Screenshot: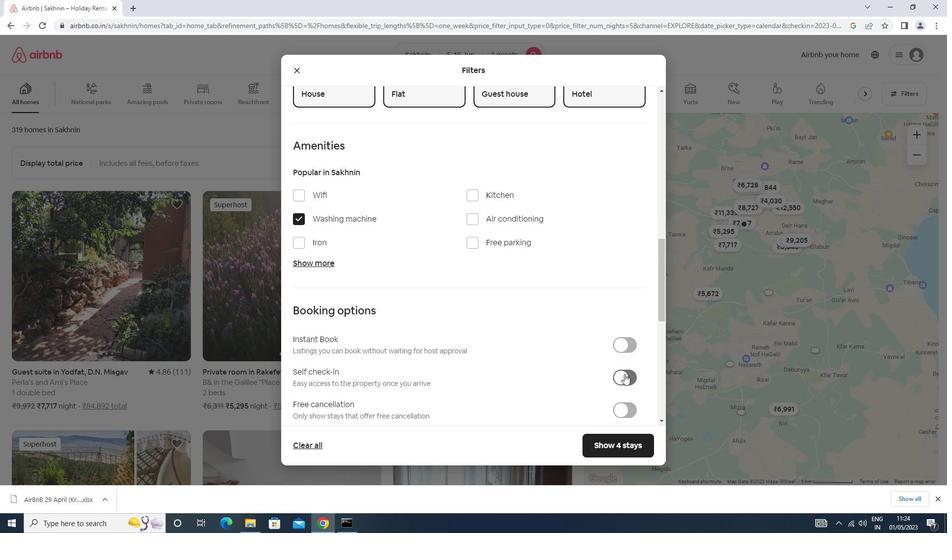 
Action: Mouse pressed left at (624, 374)
Screenshot: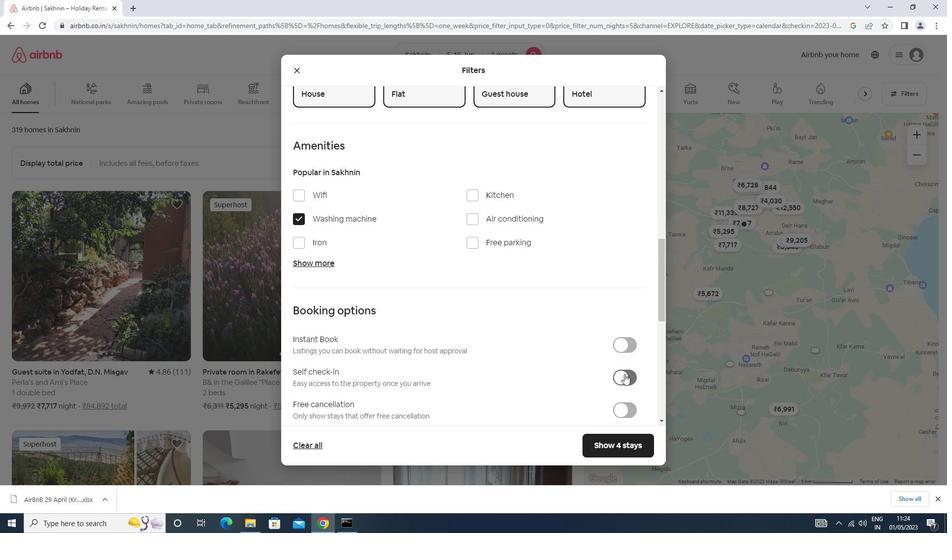 
Action: Mouse moved to (624, 374)
Screenshot: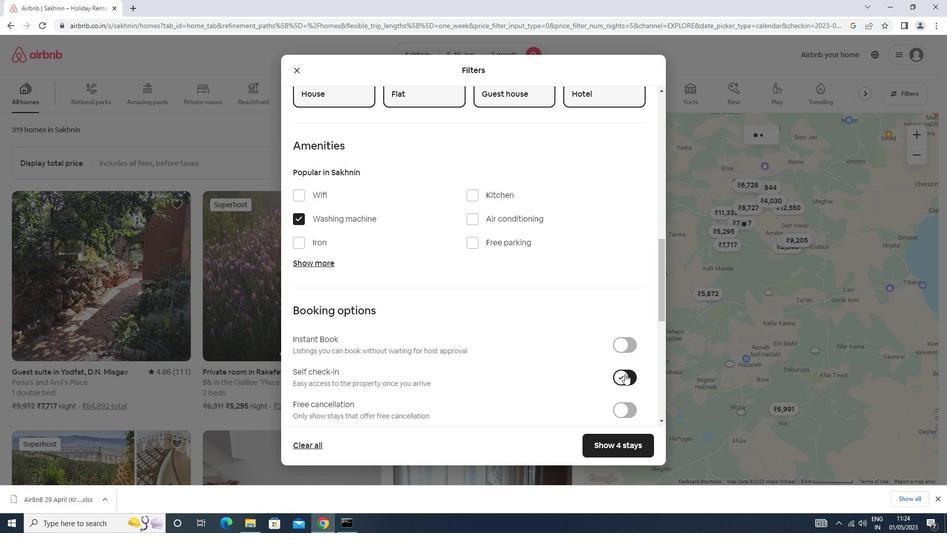 
Action: Mouse scrolled (624, 373) with delta (0, 0)
Screenshot: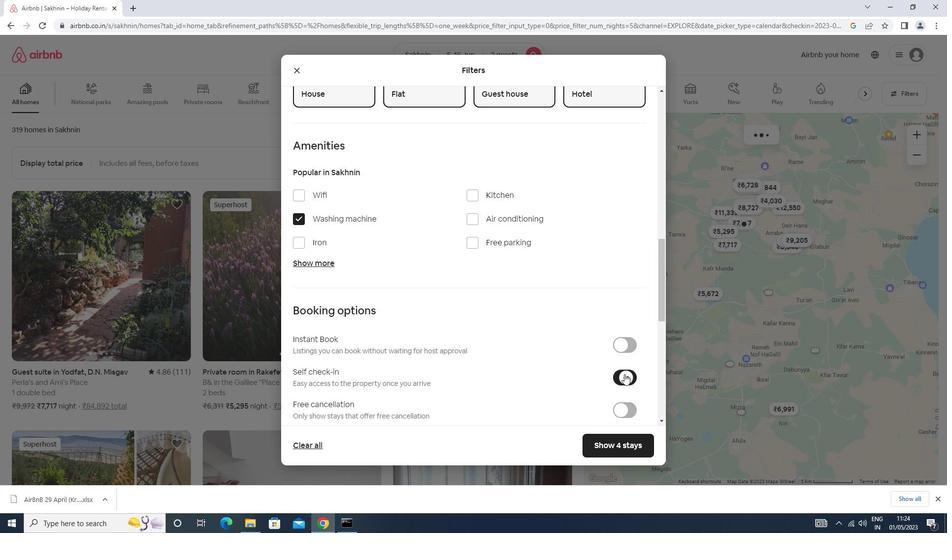 
Action: Mouse moved to (624, 373)
Screenshot: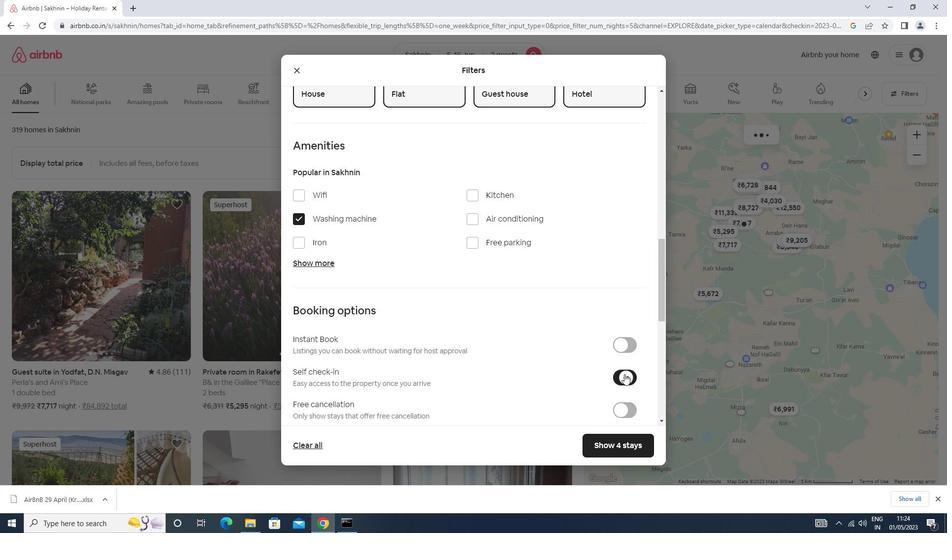 
Action: Mouse scrolled (624, 373) with delta (0, 0)
Screenshot: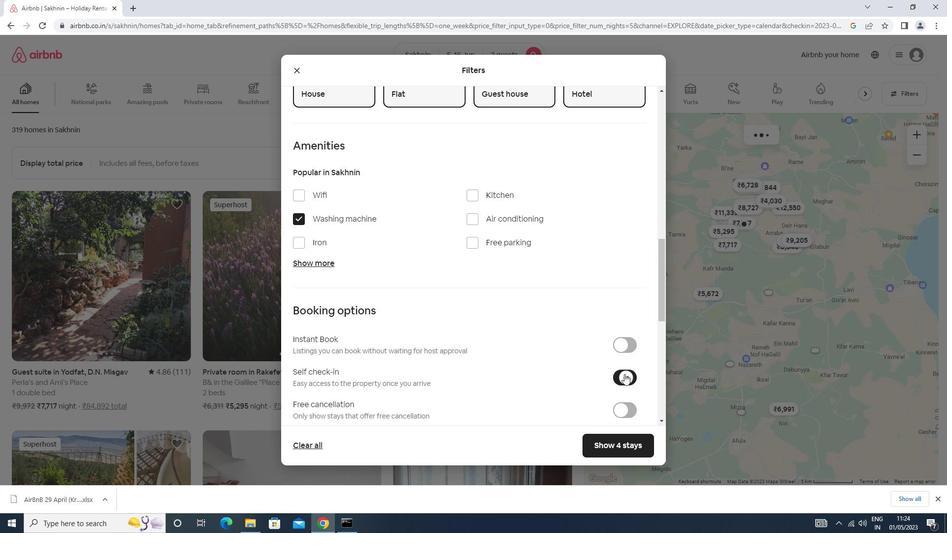 
Action: Mouse scrolled (624, 373) with delta (0, 0)
Screenshot: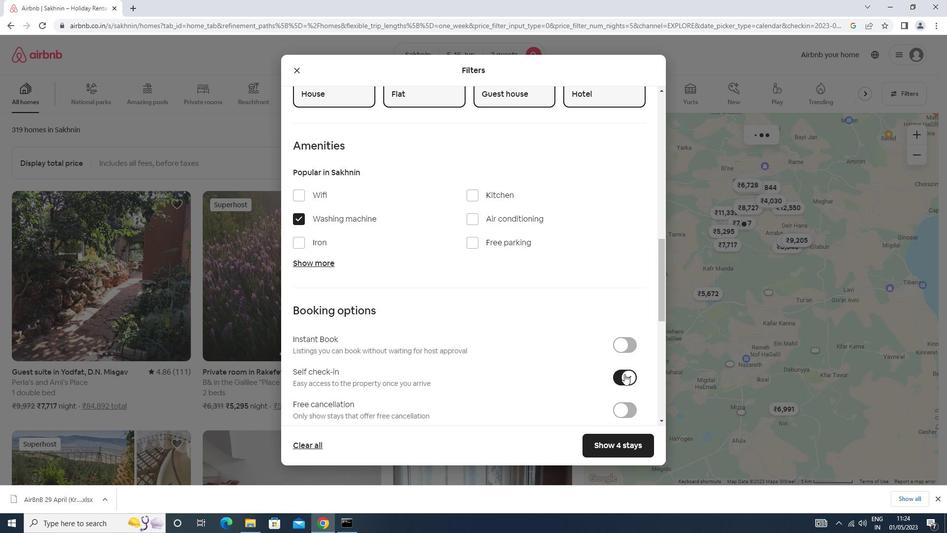 
Action: Mouse scrolled (624, 373) with delta (0, 0)
Screenshot: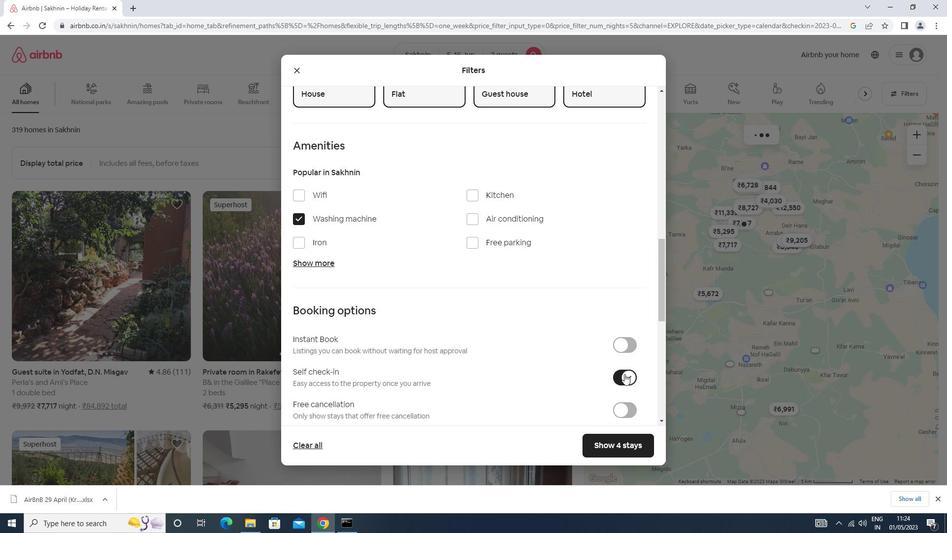 
Action: Mouse moved to (624, 373)
Screenshot: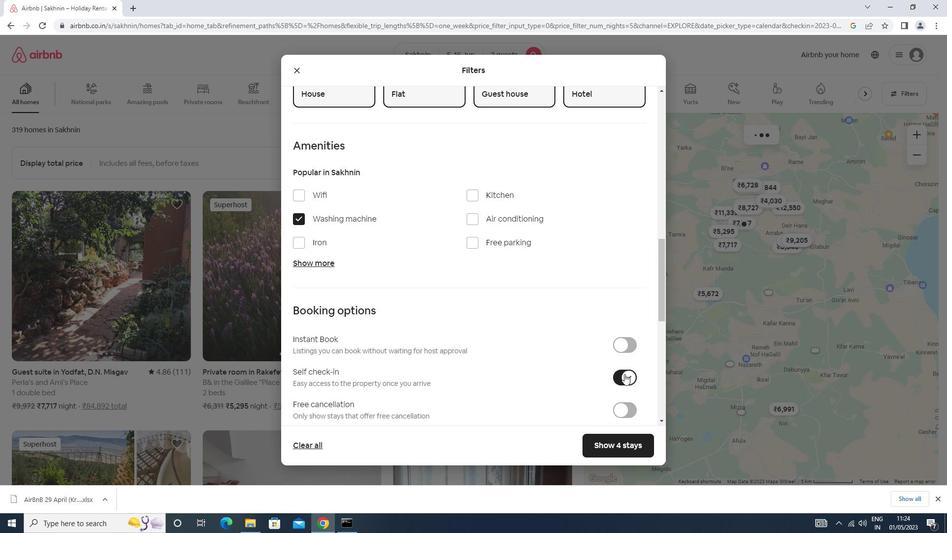 
Action: Mouse scrolled (624, 373) with delta (0, 0)
Screenshot: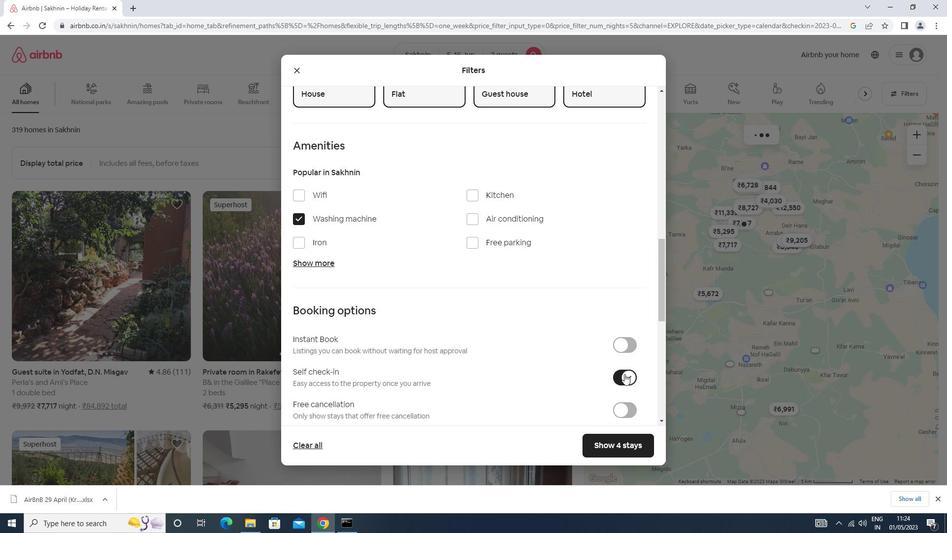 
Action: Mouse moved to (622, 374)
Screenshot: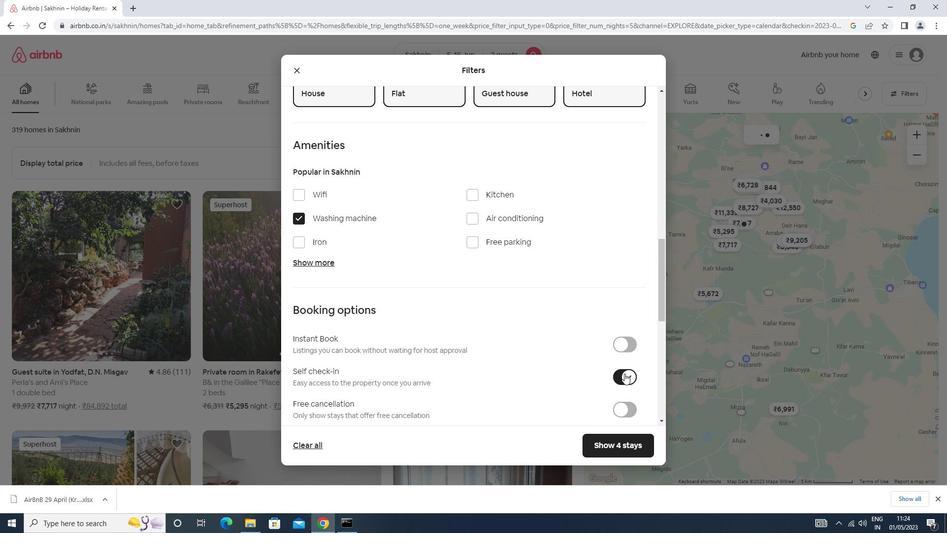 
Action: Mouse scrolled (622, 373) with delta (0, 0)
Screenshot: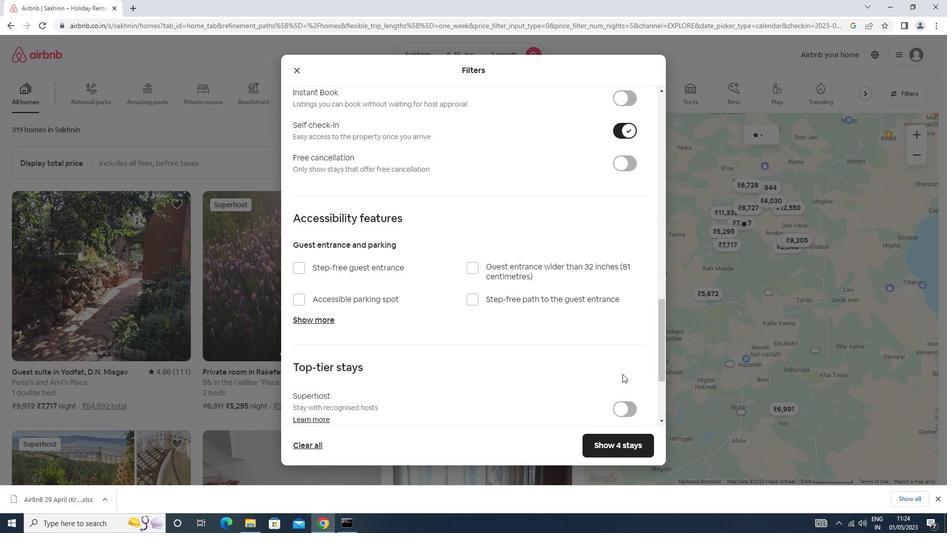 
Action: Mouse scrolled (622, 373) with delta (0, 0)
Screenshot: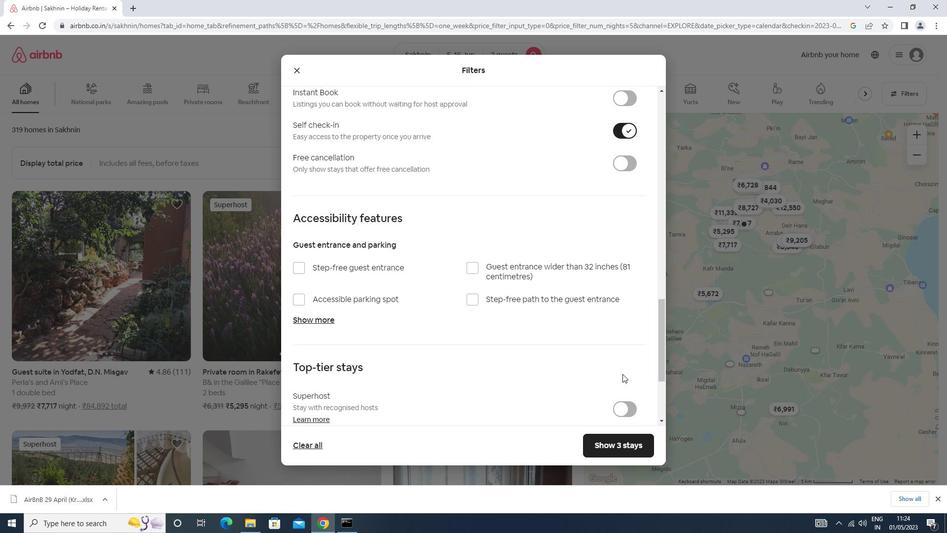 
Action: Mouse scrolled (622, 373) with delta (0, 0)
Screenshot: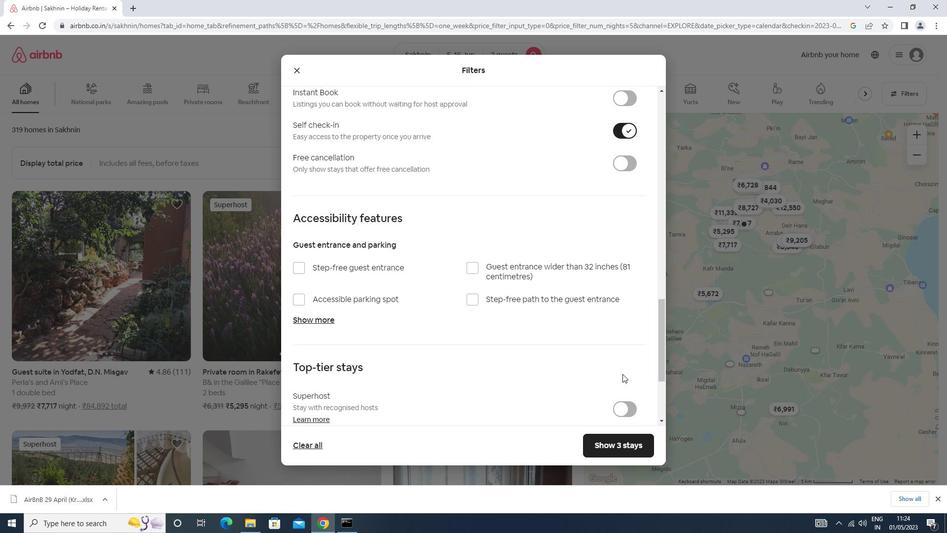 
Action: Mouse scrolled (622, 373) with delta (0, 0)
Screenshot: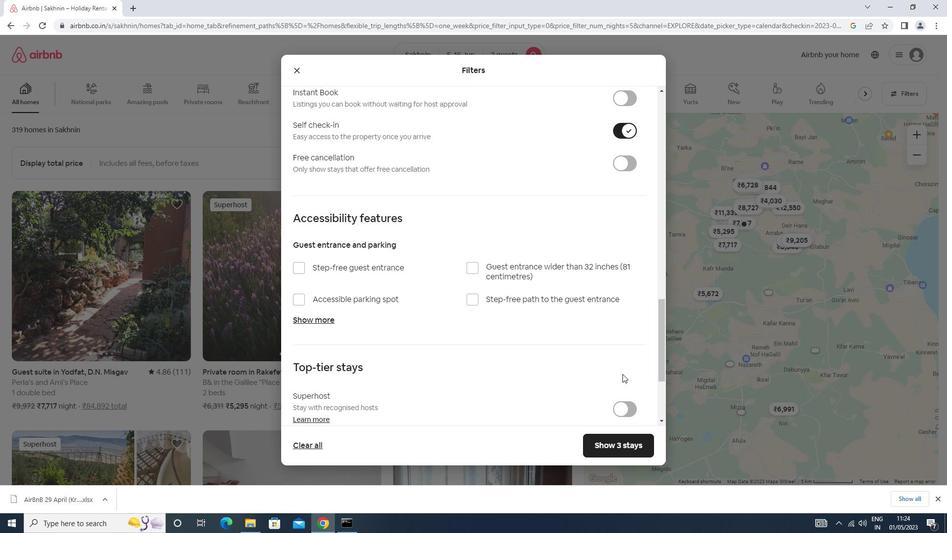 
Action: Mouse scrolled (622, 373) with delta (0, 0)
Screenshot: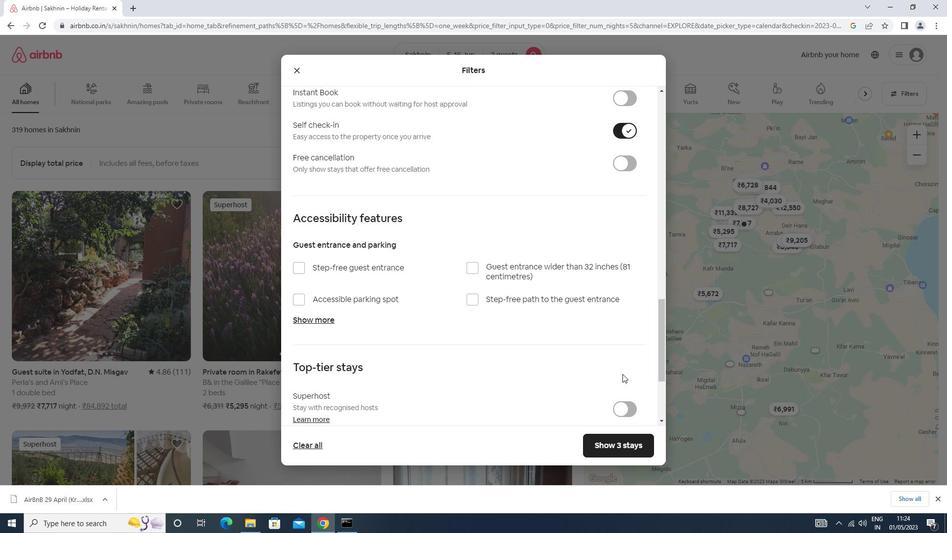 
Action: Mouse moved to (307, 354)
Screenshot: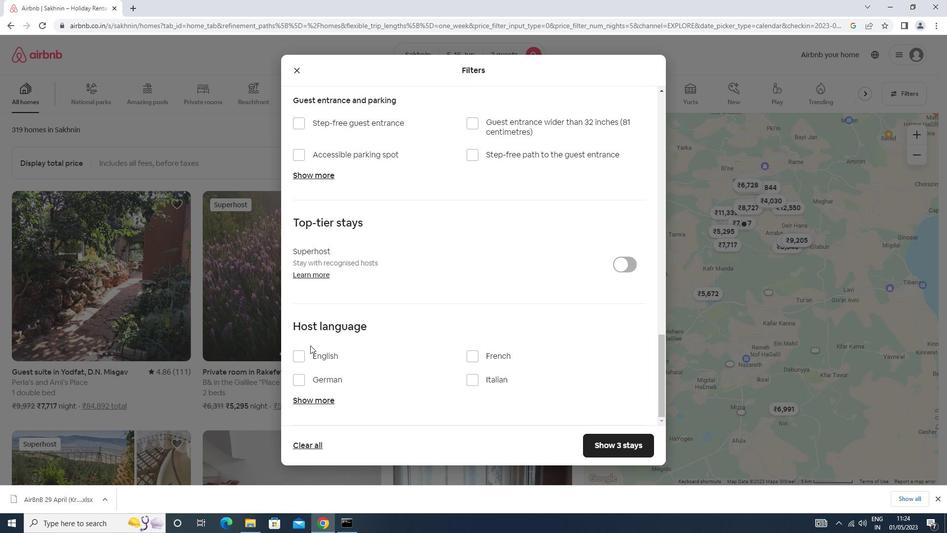 
Action: Mouse pressed left at (307, 354)
Screenshot: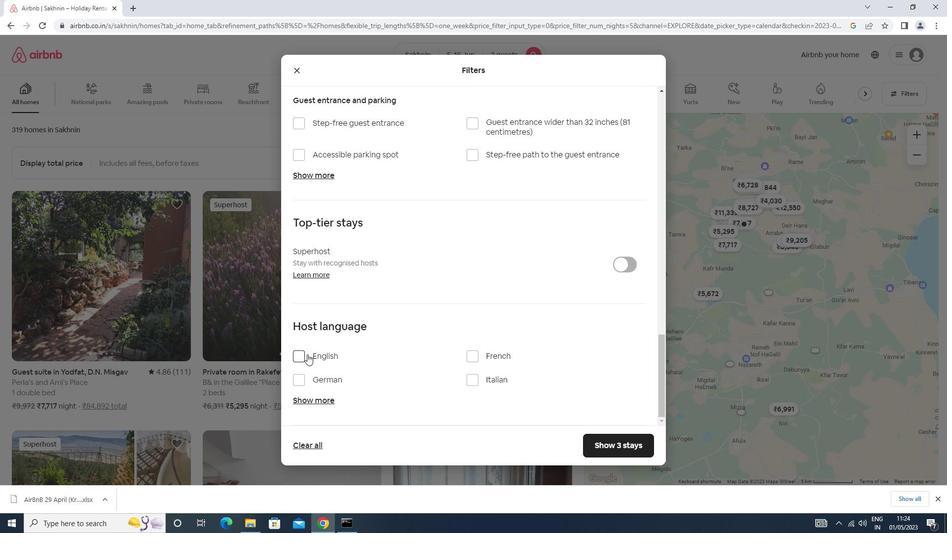 
Action: Mouse moved to (637, 446)
Screenshot: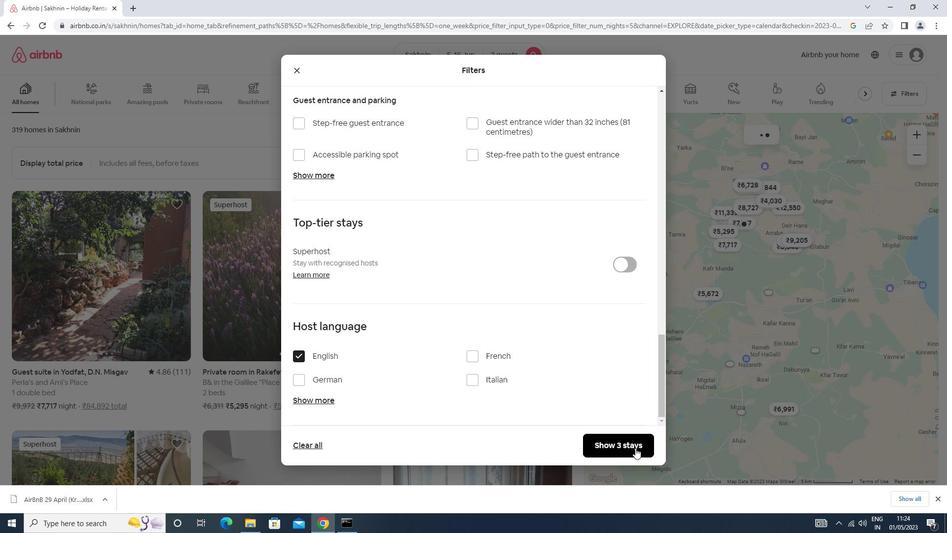 
Action: Mouse pressed left at (637, 446)
Screenshot: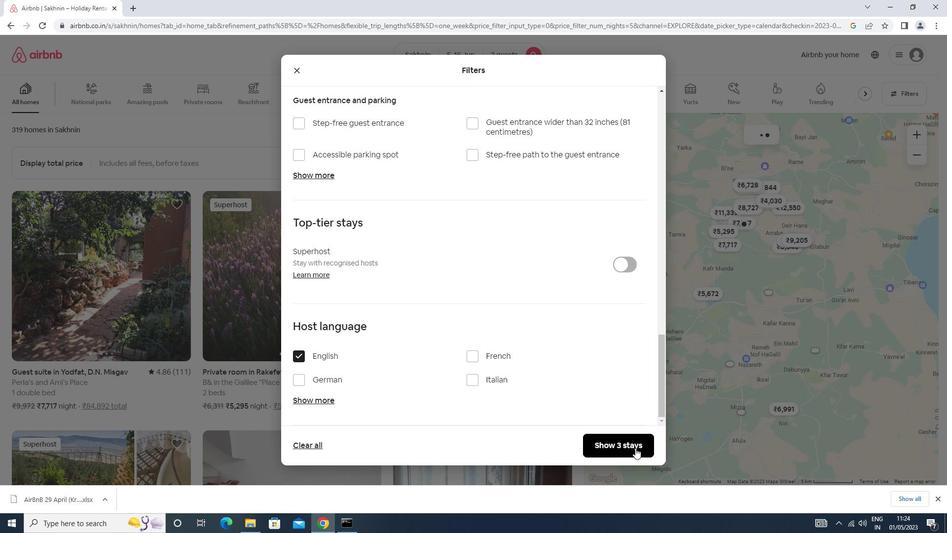 
Action: Mouse moved to (637, 440)
Screenshot: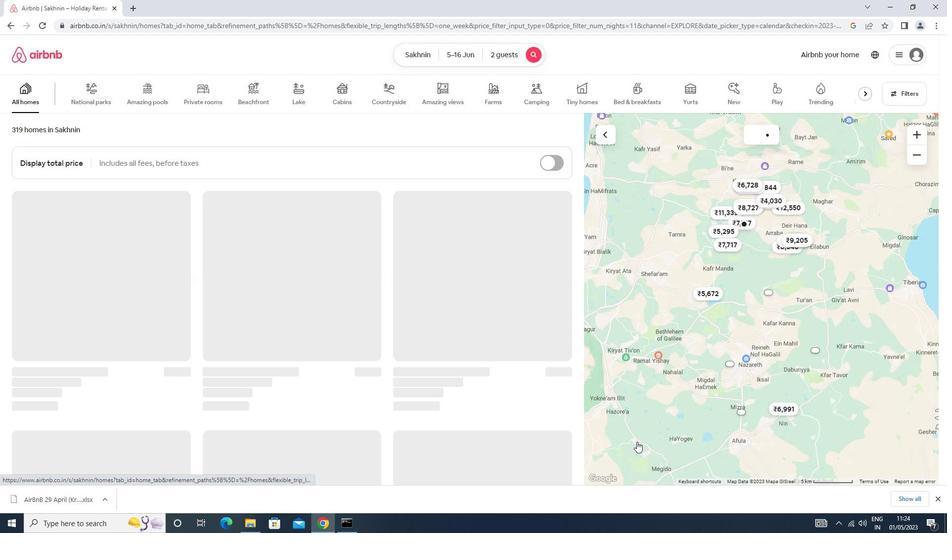 
